 Task: Find connections with filter location Monte Caseros with filter topic #careeradvice with filter profile language English with filter current company Fujitsu with filter school GTUPGSCHOOL with filter industry Home Health Care Services with filter service category Customer Support with filter keywords title Customer Care Associate
Action: Mouse moved to (526, 105)
Screenshot: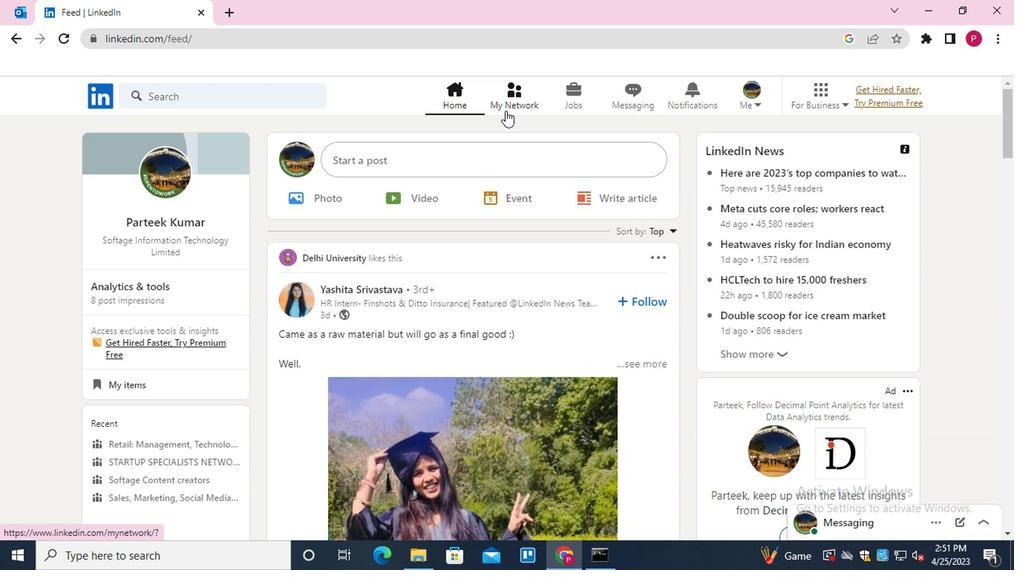 
Action: Mouse pressed left at (526, 105)
Screenshot: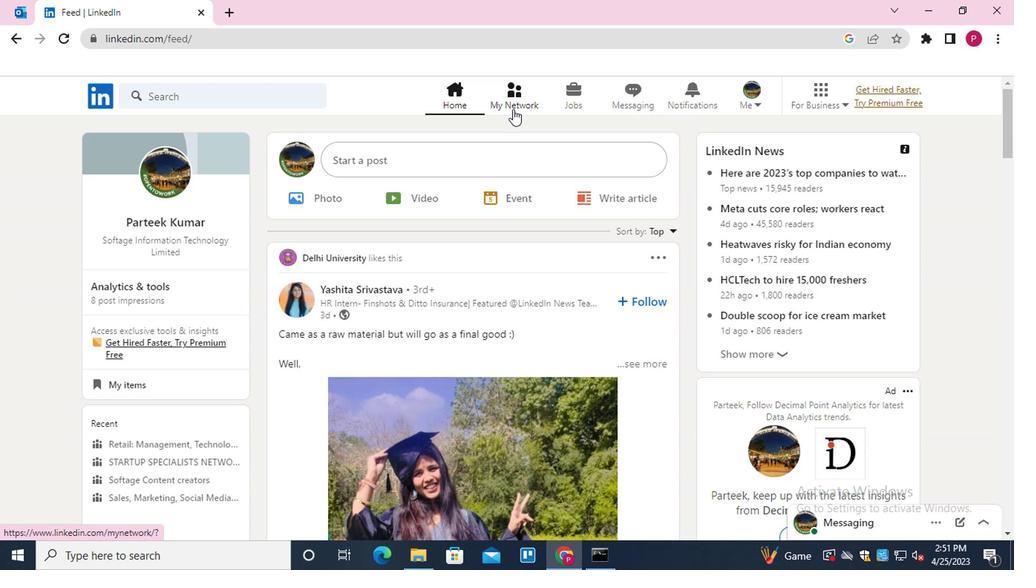 
Action: Mouse moved to (181, 170)
Screenshot: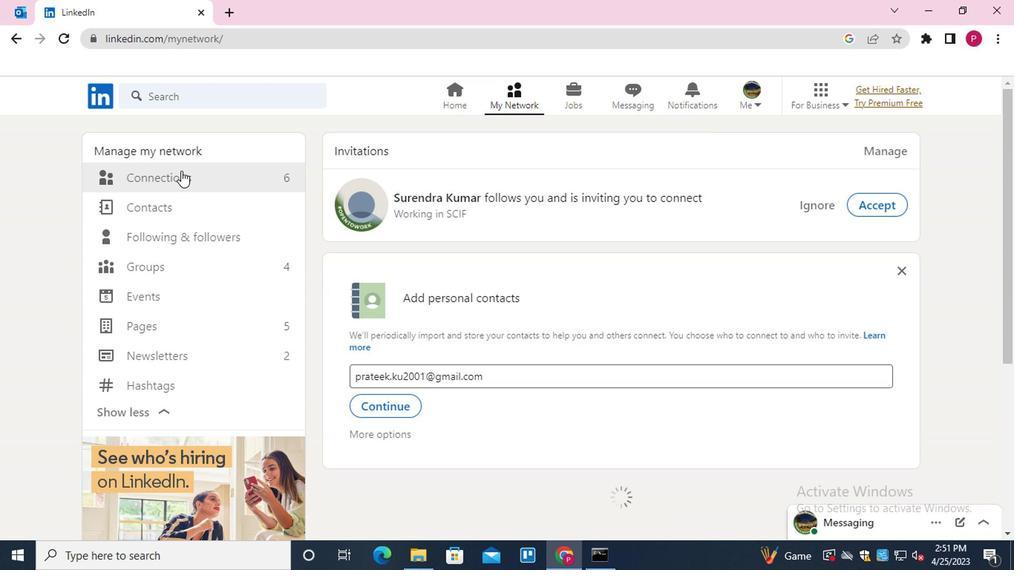 
Action: Mouse pressed left at (181, 170)
Screenshot: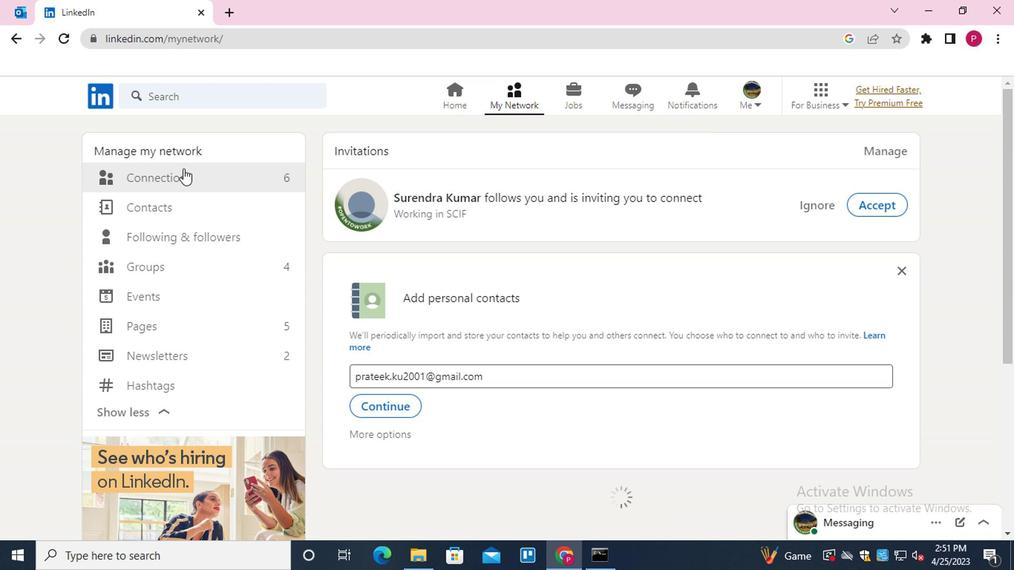 
Action: Mouse moved to (213, 188)
Screenshot: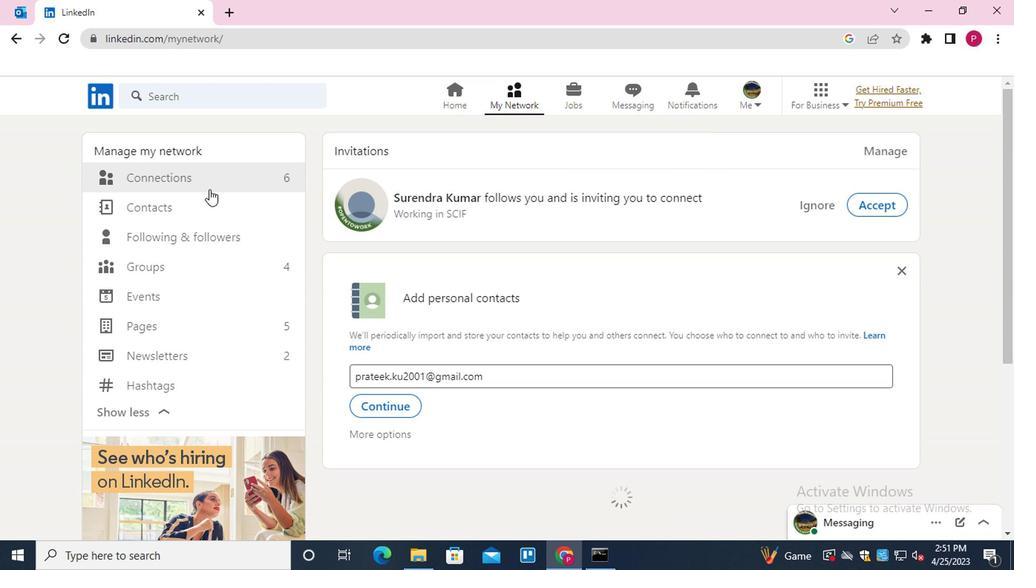 
Action: Mouse pressed left at (213, 188)
Screenshot: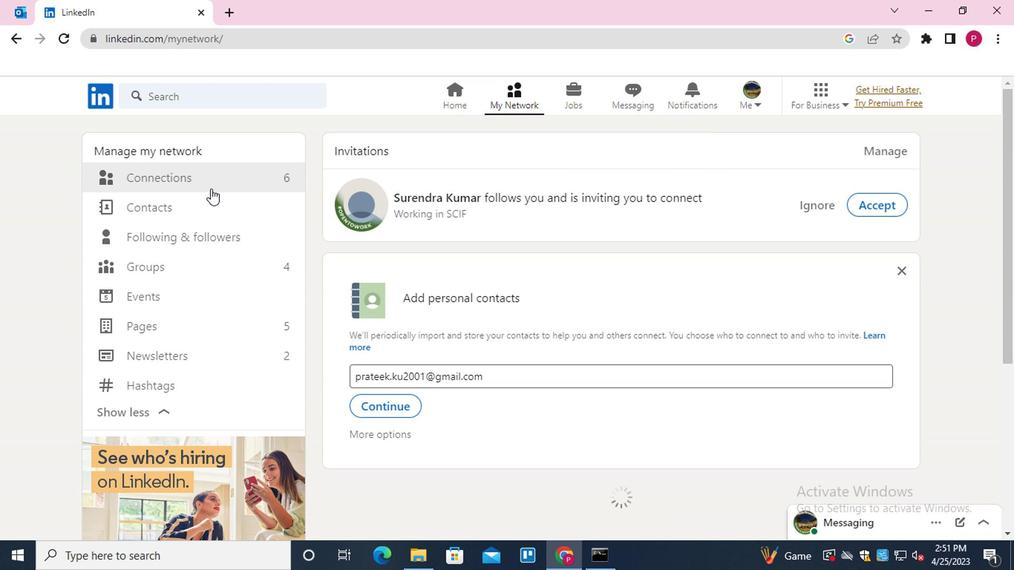 
Action: Mouse moved to (632, 176)
Screenshot: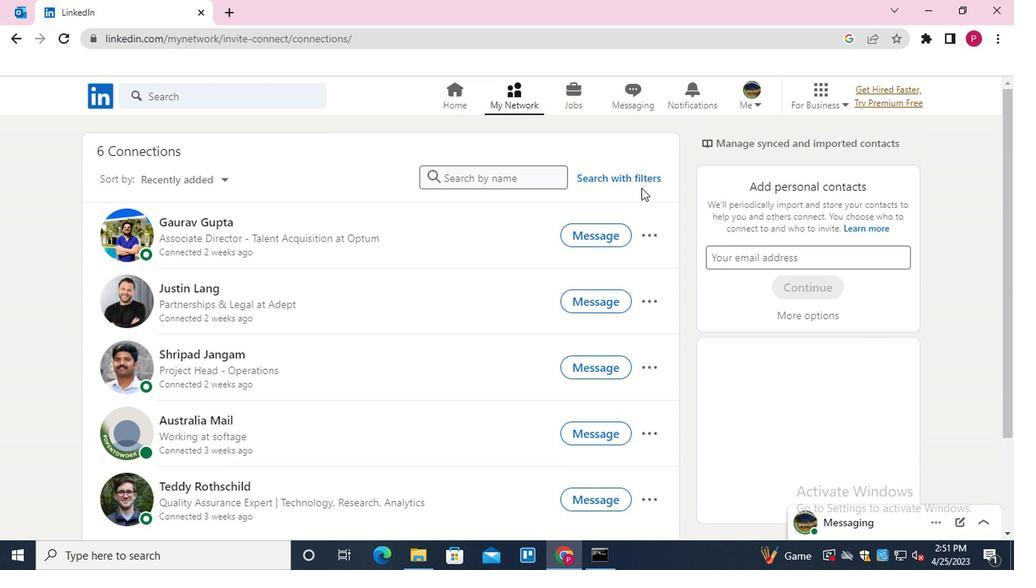 
Action: Mouse pressed left at (632, 176)
Screenshot: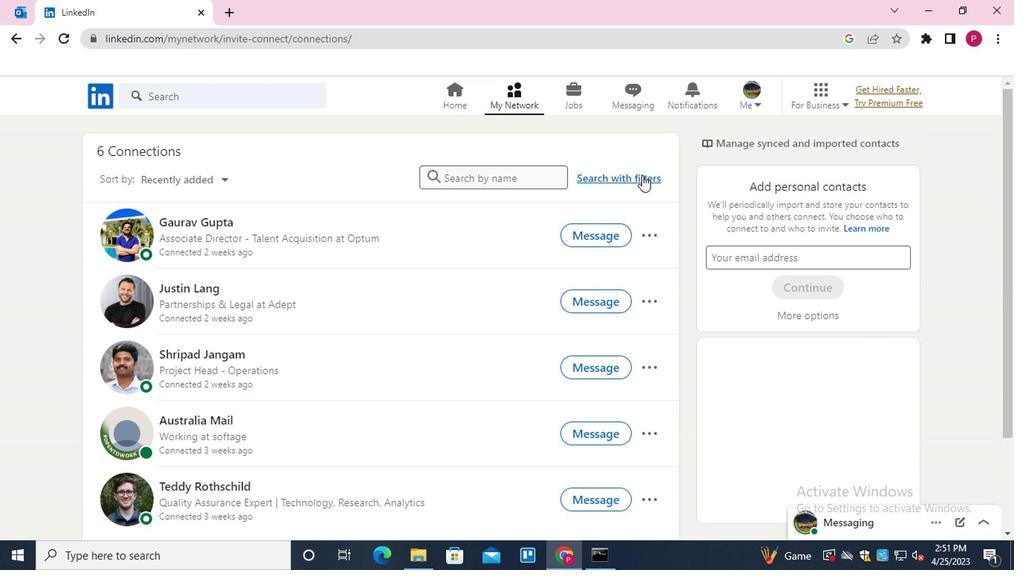 
Action: Mouse moved to (475, 145)
Screenshot: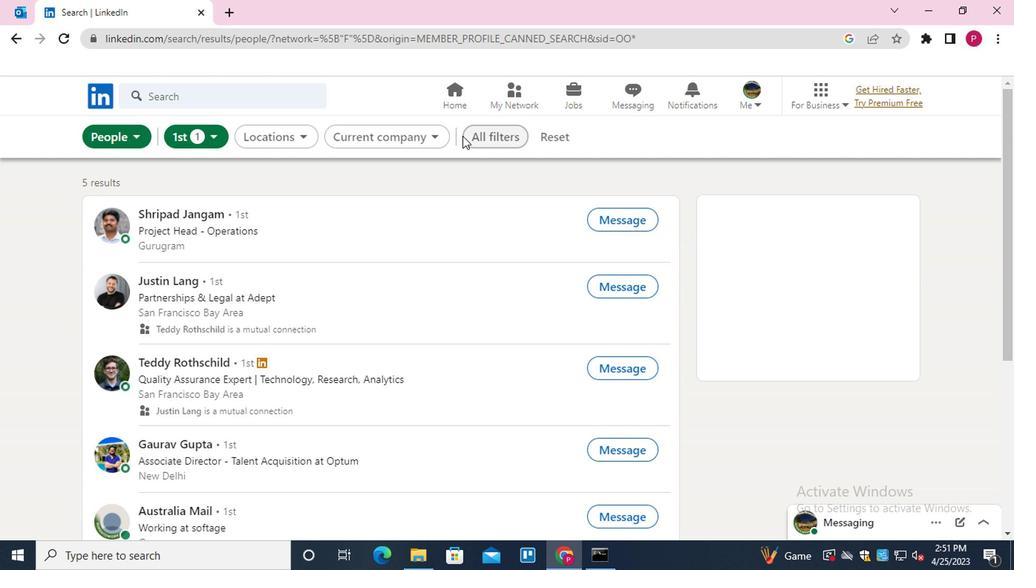 
Action: Mouse pressed left at (475, 145)
Screenshot: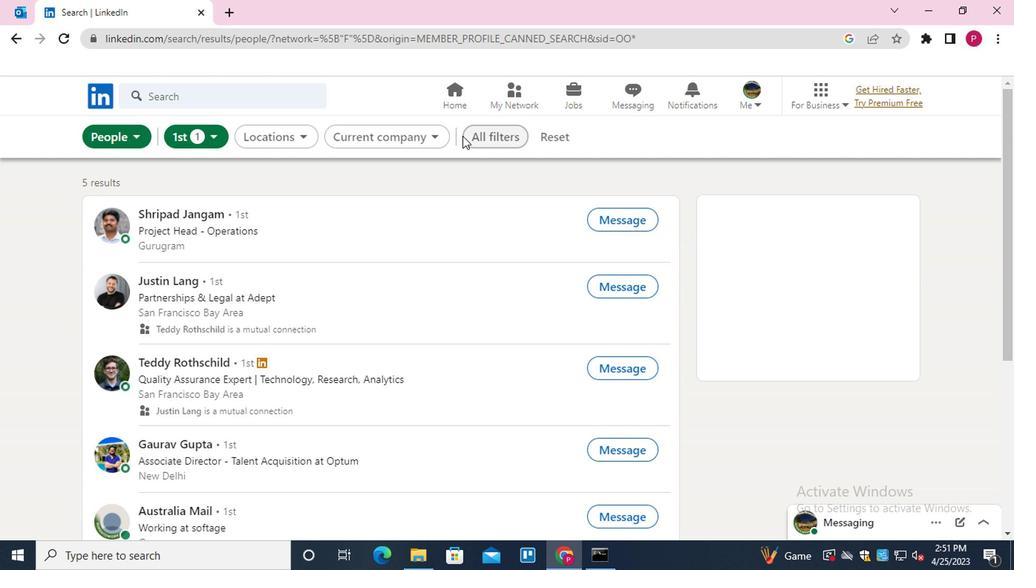 
Action: Mouse moved to (832, 312)
Screenshot: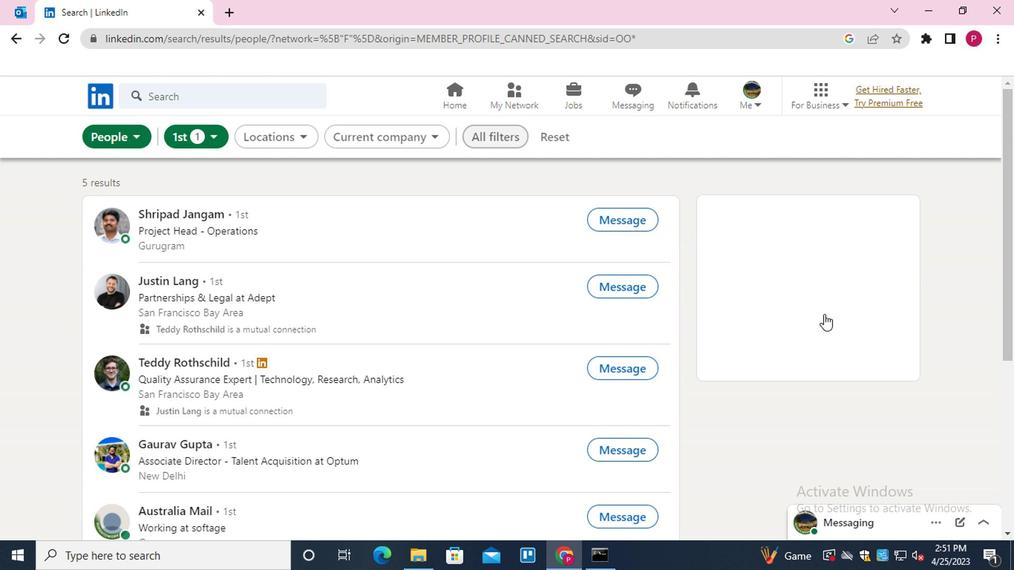
Action: Mouse scrolled (832, 311) with delta (0, -1)
Screenshot: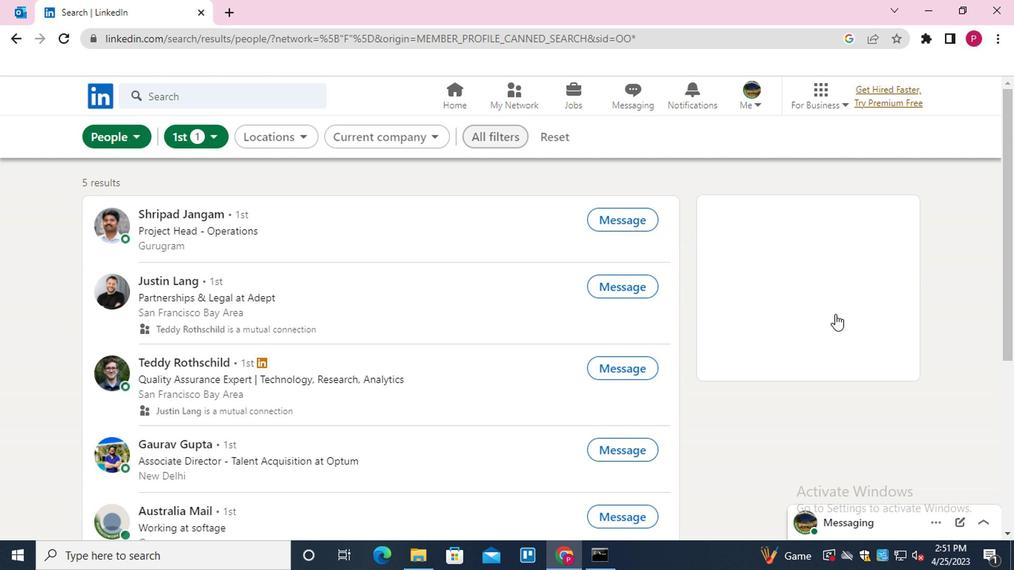 
Action: Mouse scrolled (832, 311) with delta (0, -1)
Screenshot: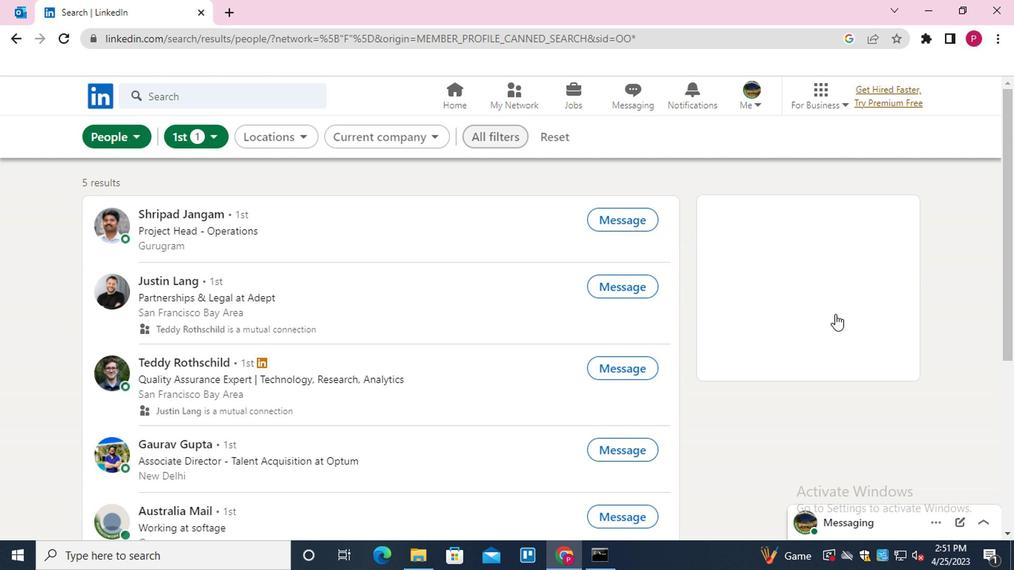 
Action: Mouse moved to (755, 304)
Screenshot: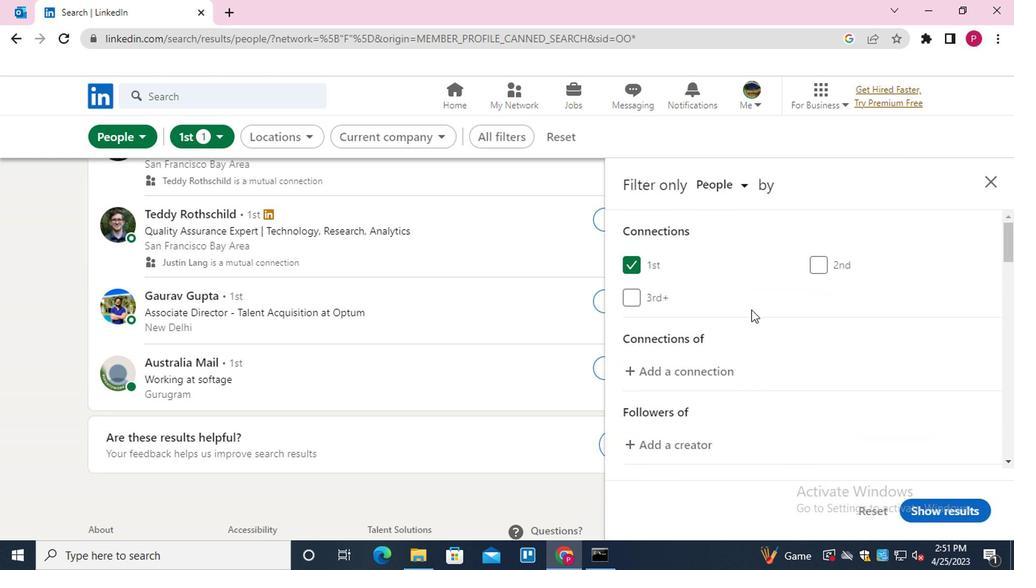 
Action: Mouse scrolled (755, 304) with delta (0, 0)
Screenshot: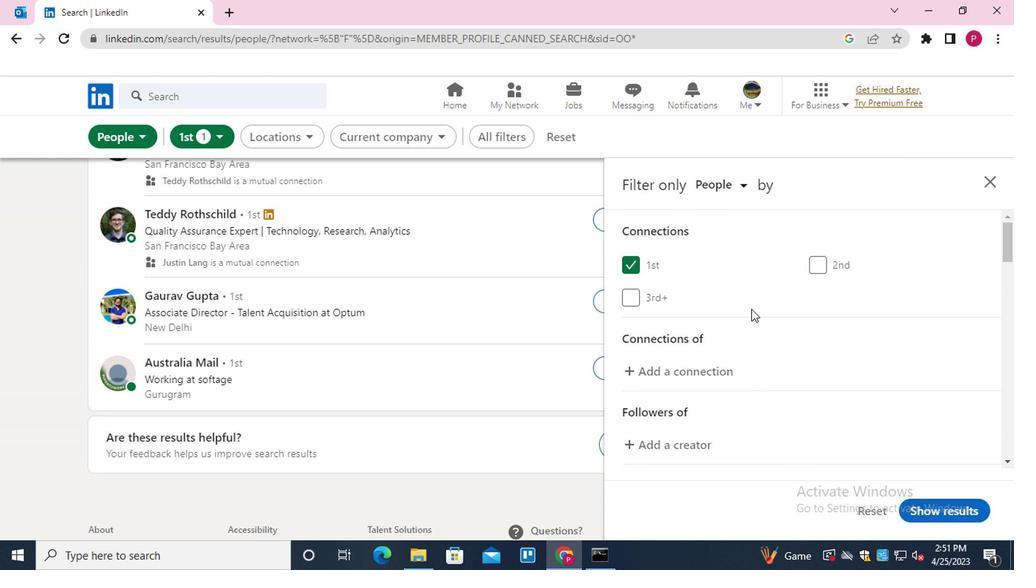 
Action: Mouse scrolled (755, 304) with delta (0, 0)
Screenshot: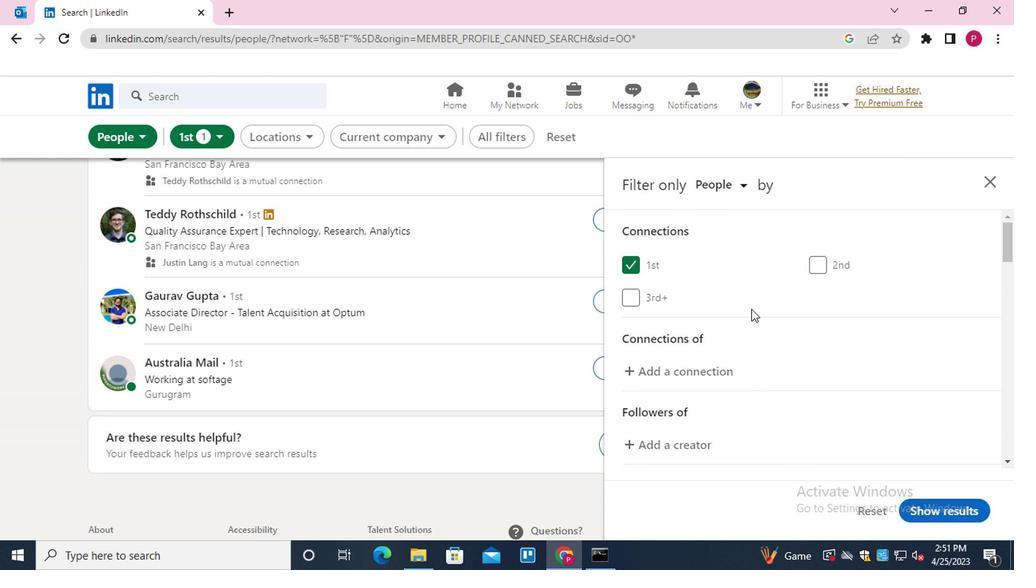 
Action: Mouse scrolled (755, 304) with delta (0, 0)
Screenshot: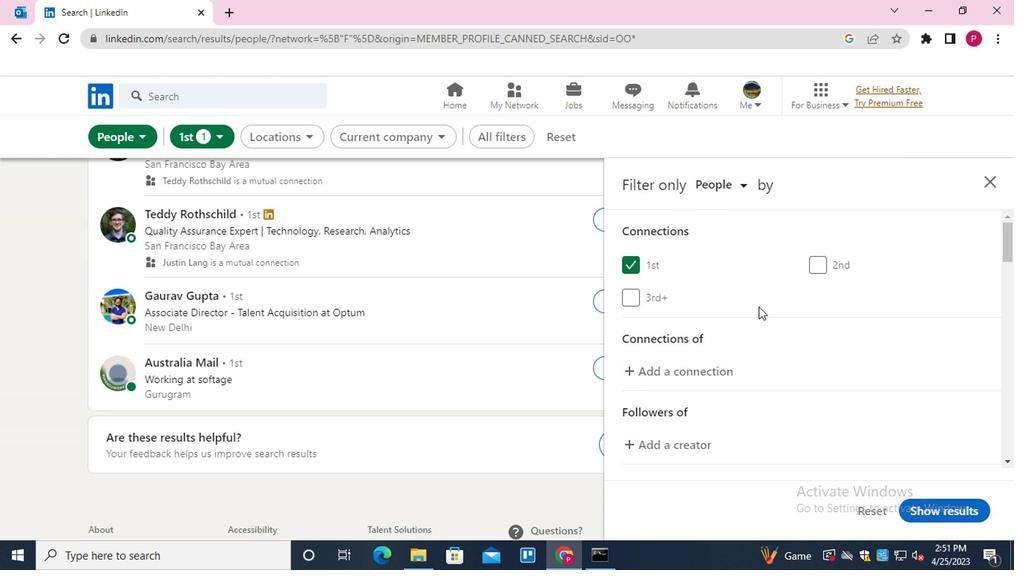 
Action: Mouse moved to (834, 347)
Screenshot: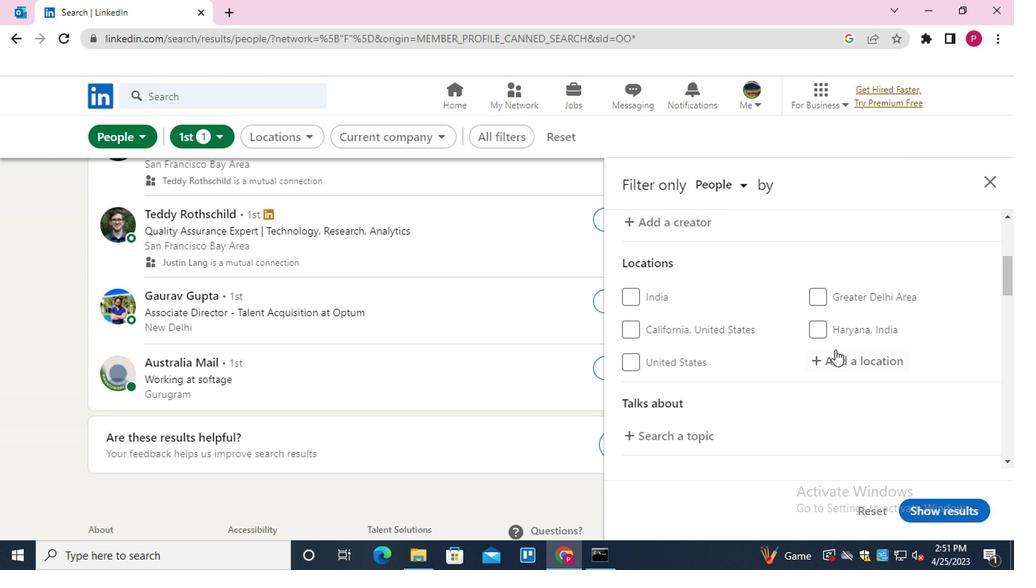 
Action: Mouse pressed left at (834, 347)
Screenshot: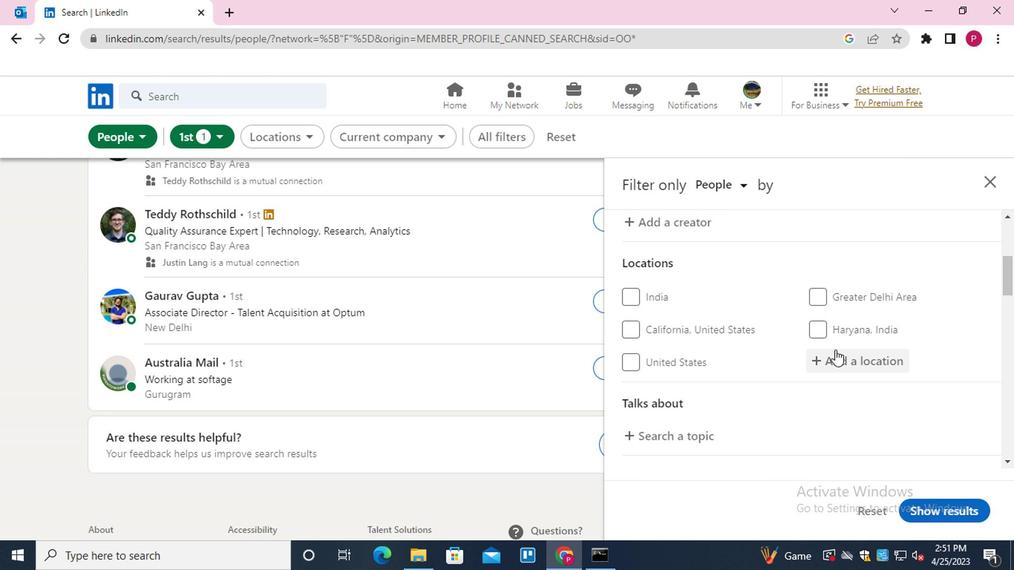 
Action: Key pressed <Key.shift>MONTE<Key.space><Key.shift>CASERO
Screenshot: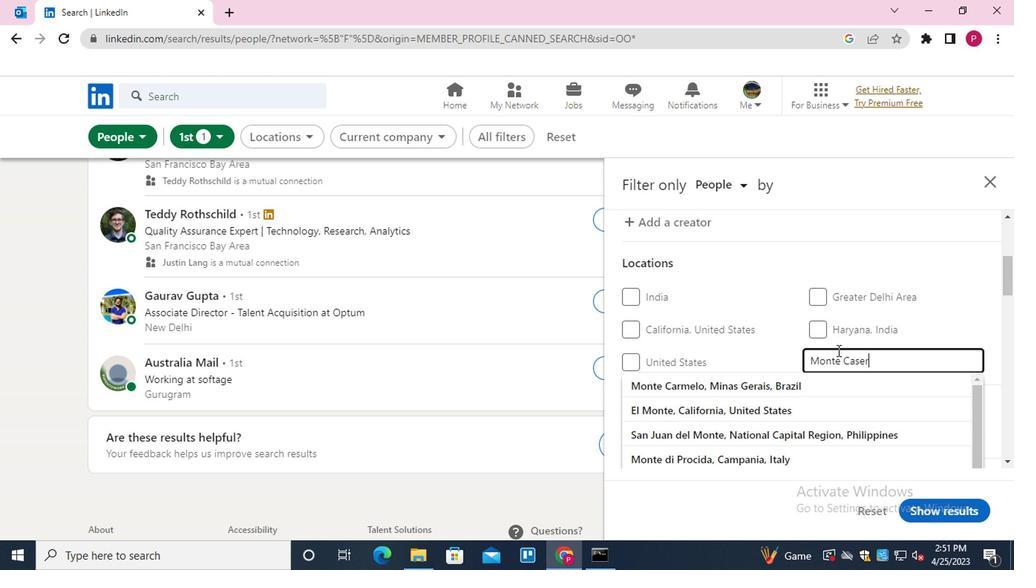 
Action: Mouse moved to (802, 389)
Screenshot: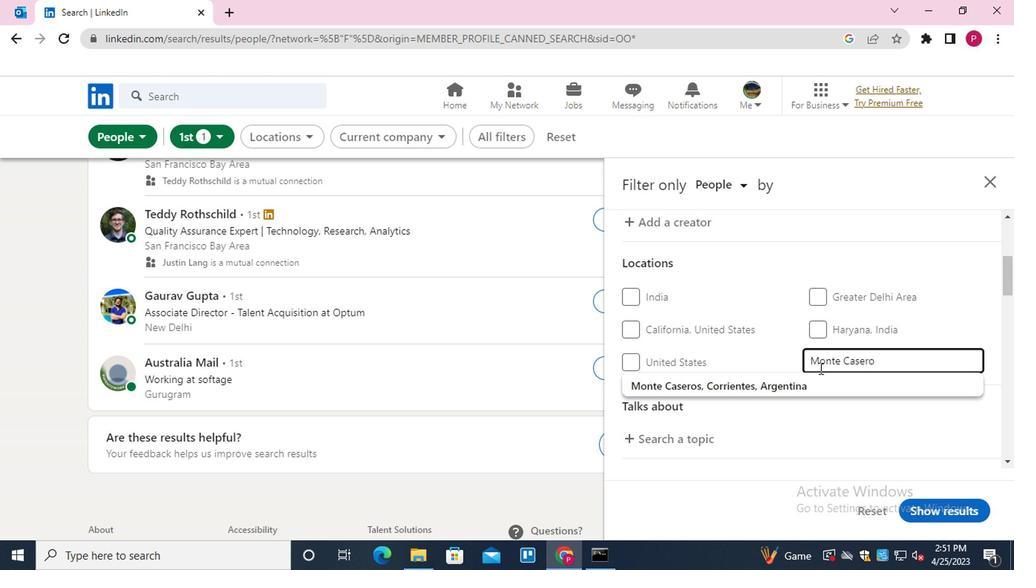 
Action: Mouse pressed left at (802, 389)
Screenshot: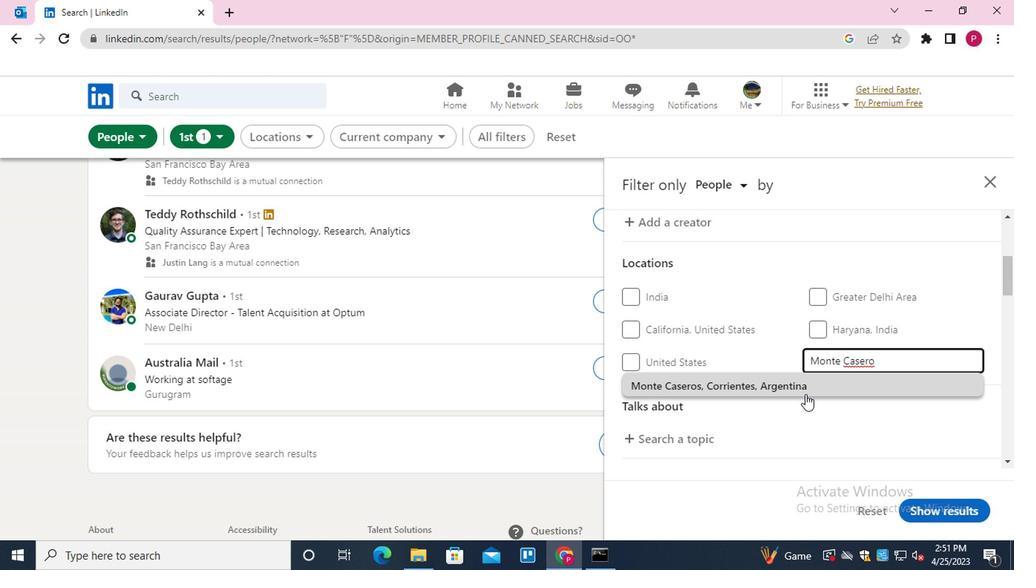 
Action: Mouse moved to (809, 341)
Screenshot: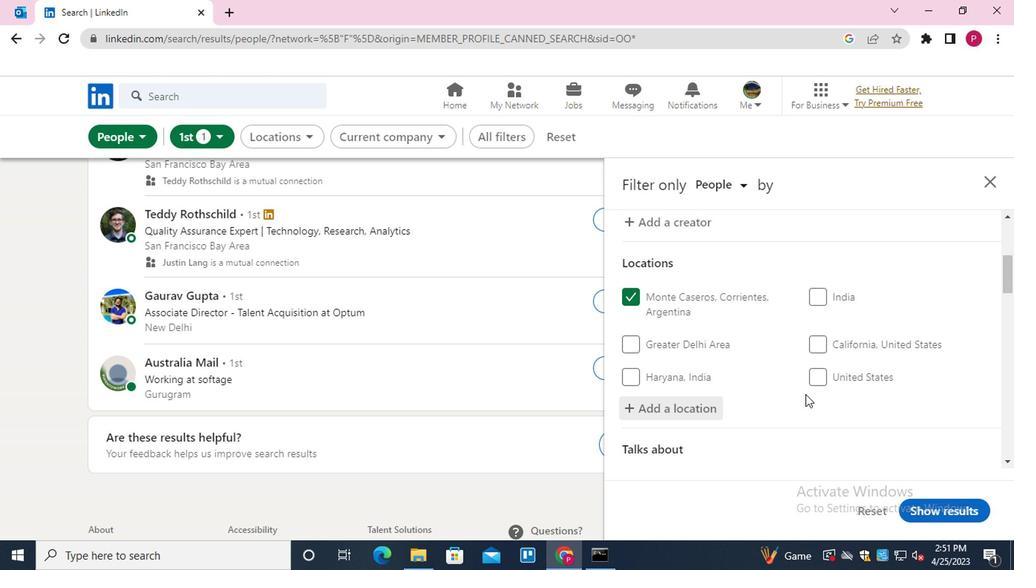 
Action: Mouse scrolled (809, 341) with delta (0, 0)
Screenshot: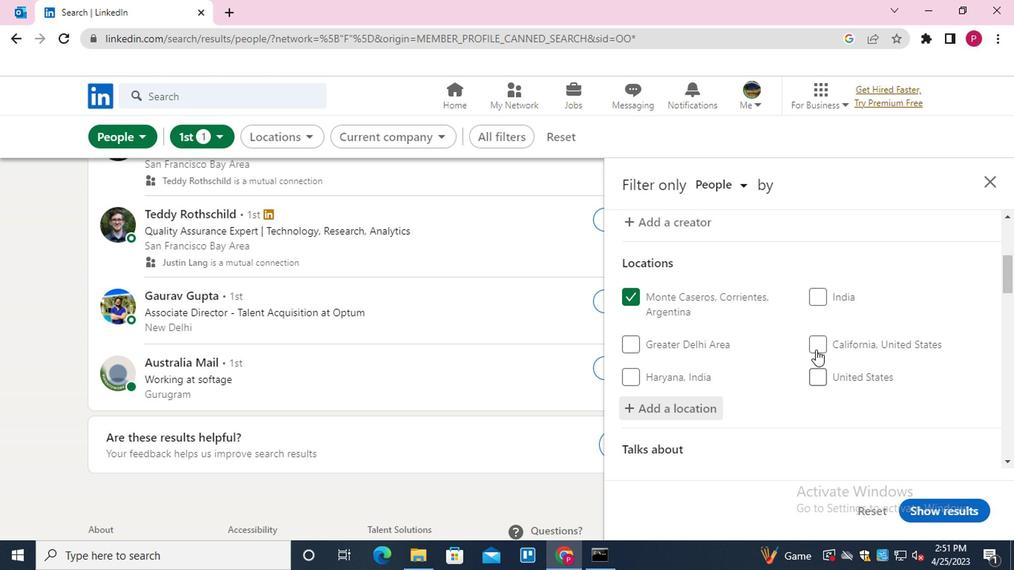 
Action: Mouse scrolled (809, 341) with delta (0, 0)
Screenshot: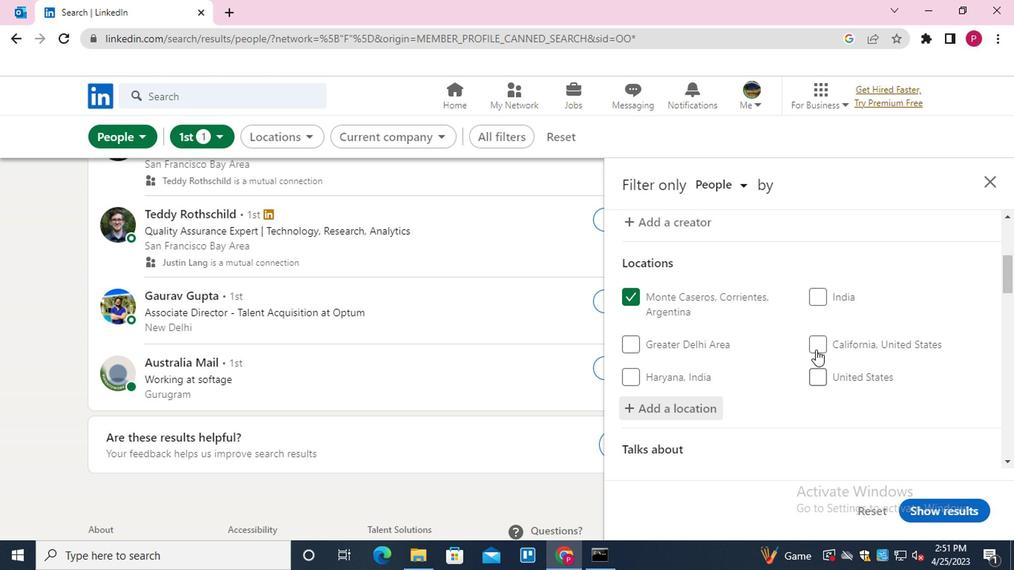 
Action: Mouse moved to (673, 334)
Screenshot: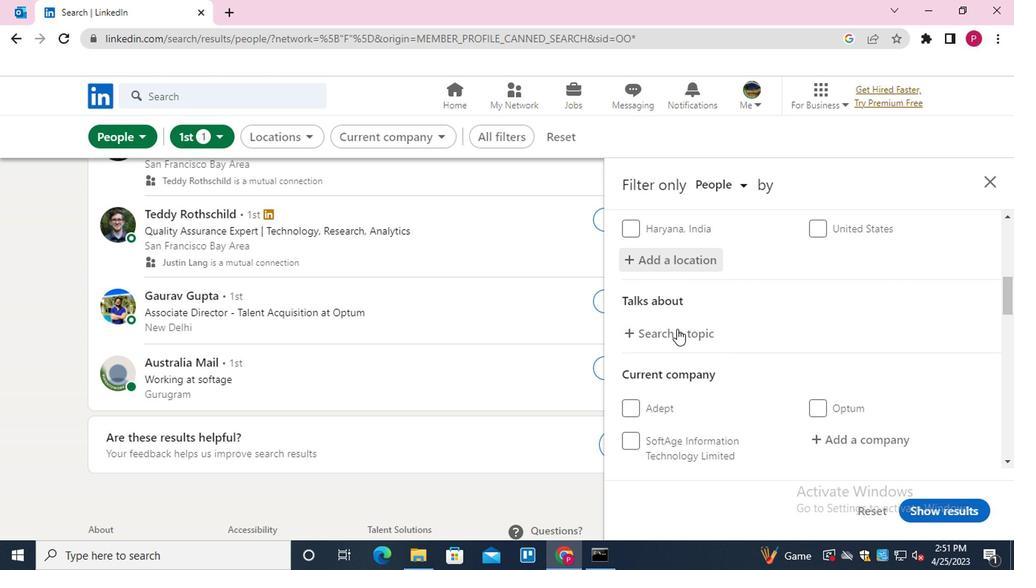 
Action: Mouse pressed left at (673, 334)
Screenshot: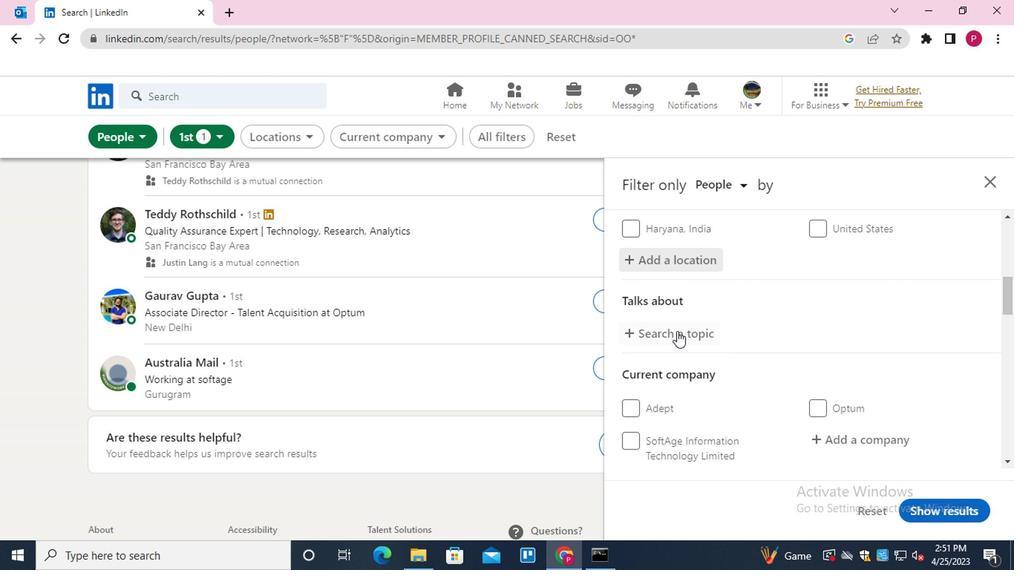 
Action: Key pressed <Key.shift>@CAREER<Key.backspace><Key.backspace><Key.backspace><Key.backspace><Key.backspace><Key.backspace><Key.backspace><Key.backspace><Key.backspace><Key.backspace><Key.backspace><Key.backspace><Key.shift>#<Key.shift>CAREERADVICE
Screenshot: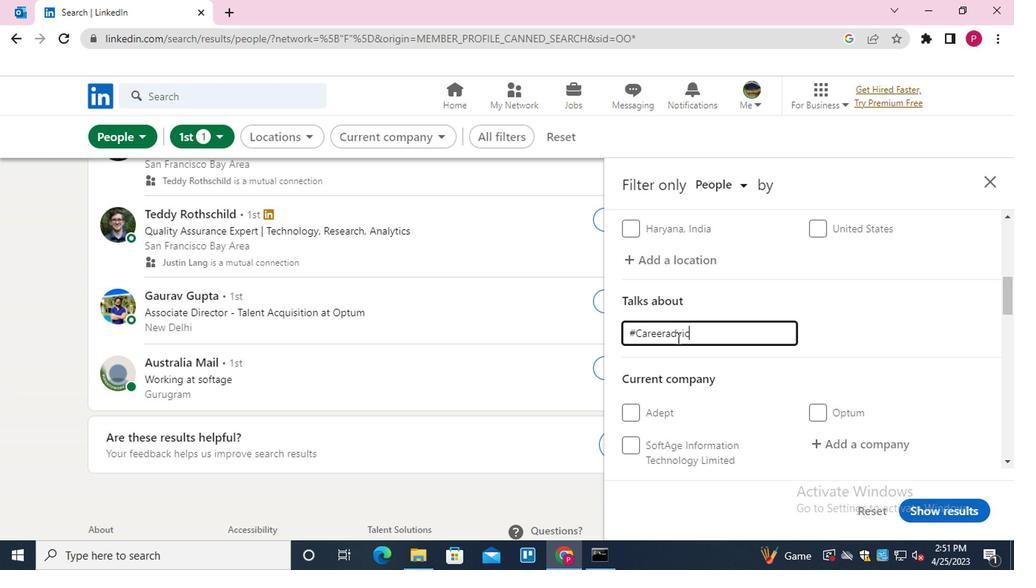
Action: Mouse moved to (730, 383)
Screenshot: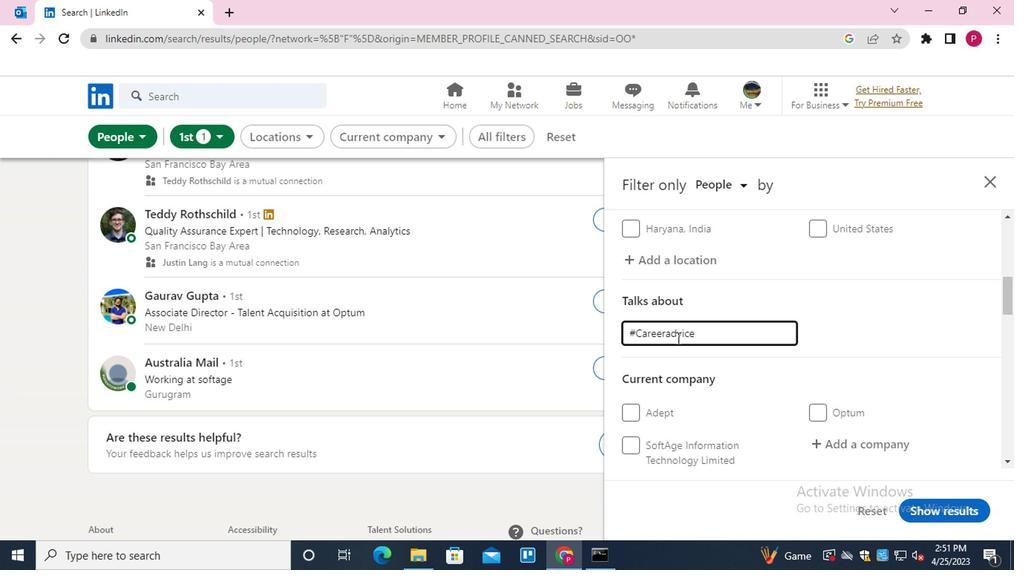 
Action: Mouse scrolled (730, 382) with delta (0, -1)
Screenshot: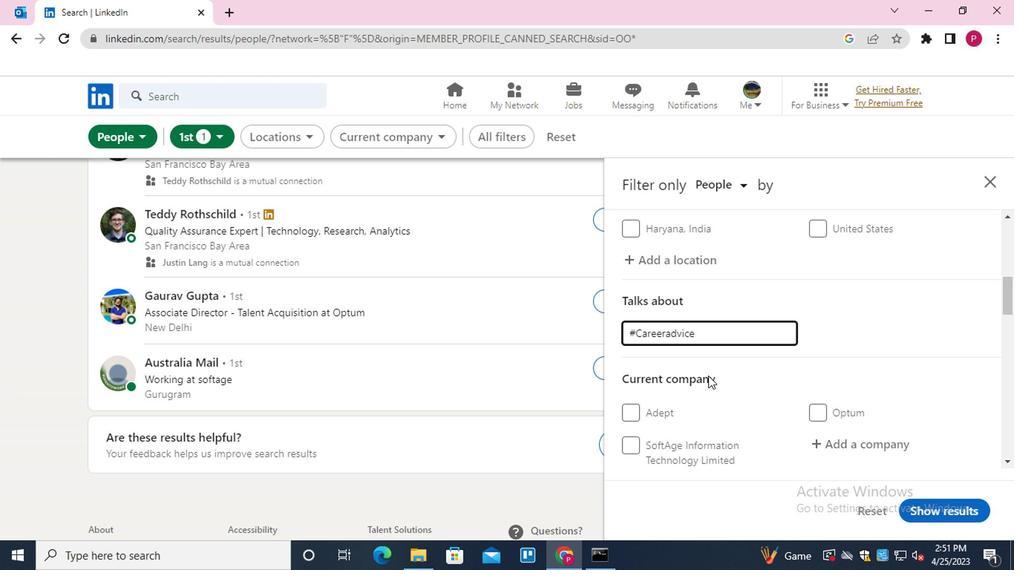 
Action: Mouse moved to (732, 383)
Screenshot: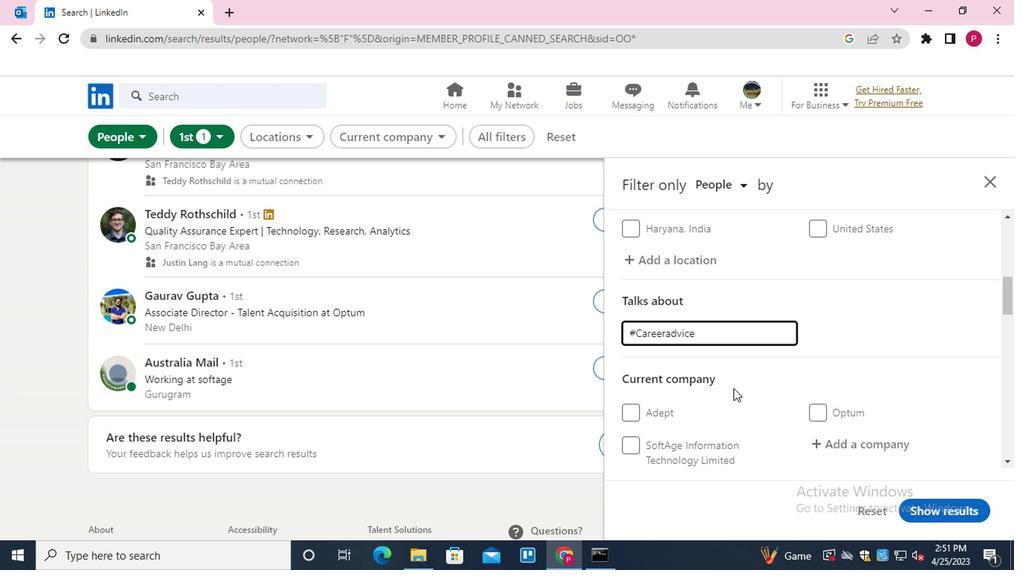 
Action: Mouse scrolled (732, 382) with delta (0, -1)
Screenshot: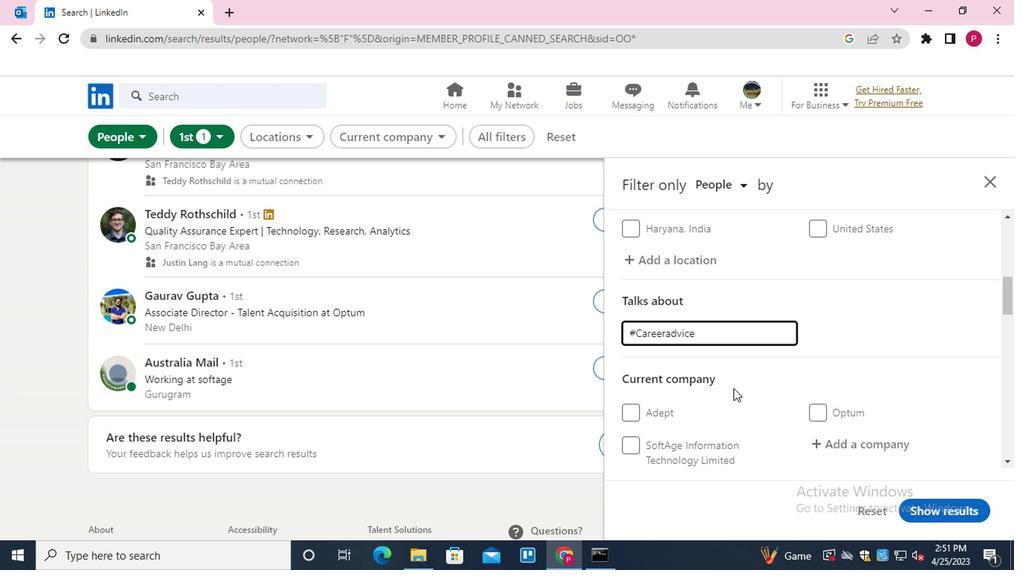 
Action: Mouse moved to (854, 301)
Screenshot: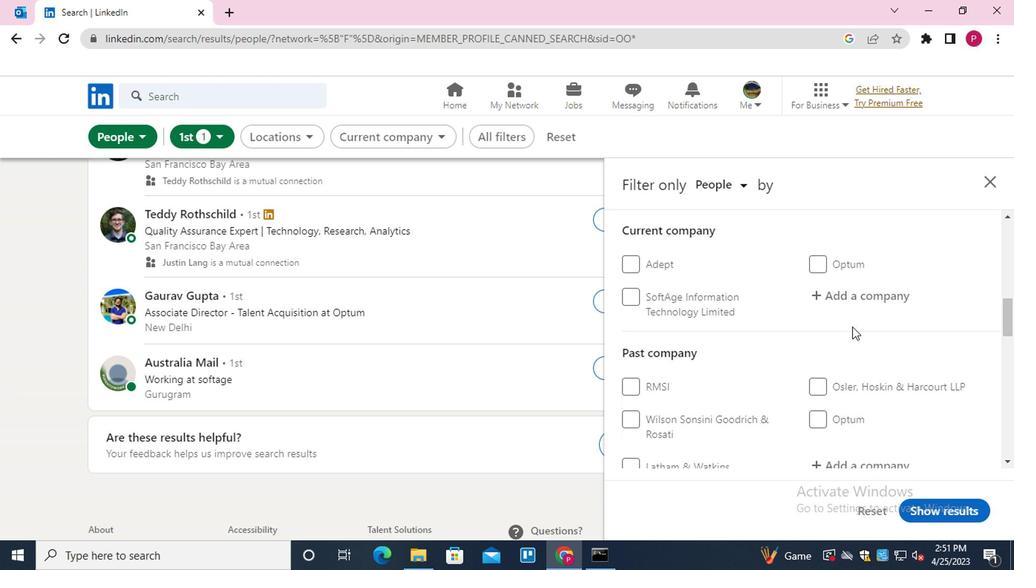 
Action: Mouse pressed left at (854, 301)
Screenshot: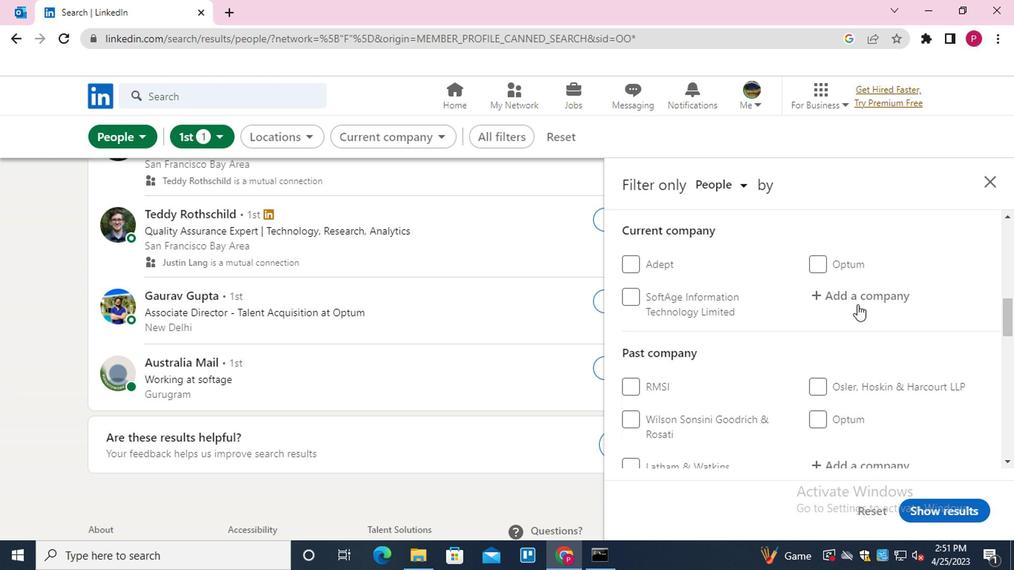 
Action: Key pressed <Key.shift><Key.shift><Key.shift><Key.shift><Key.shift><Key.shift>FUJITSU
Screenshot: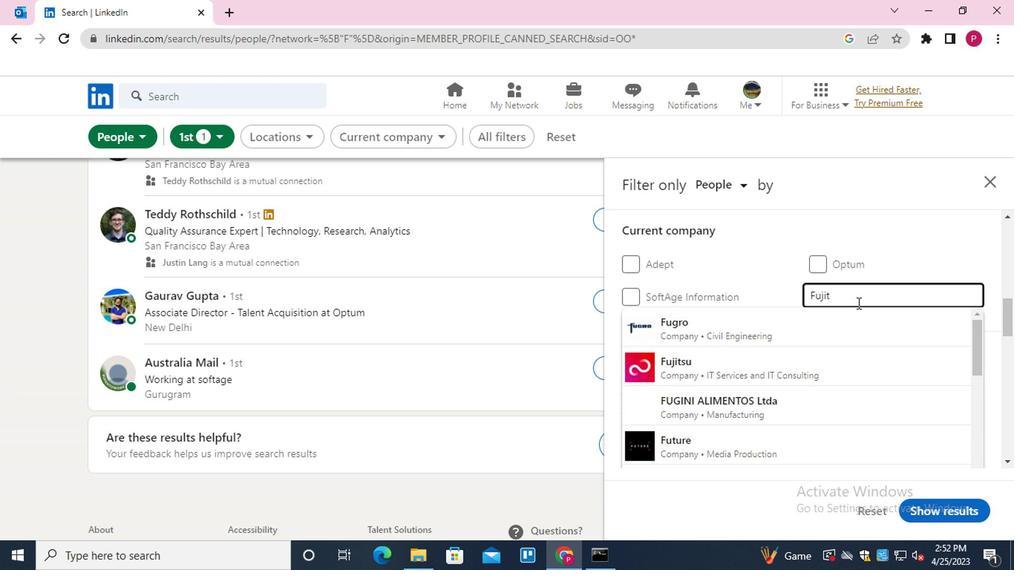 
Action: Mouse moved to (796, 327)
Screenshot: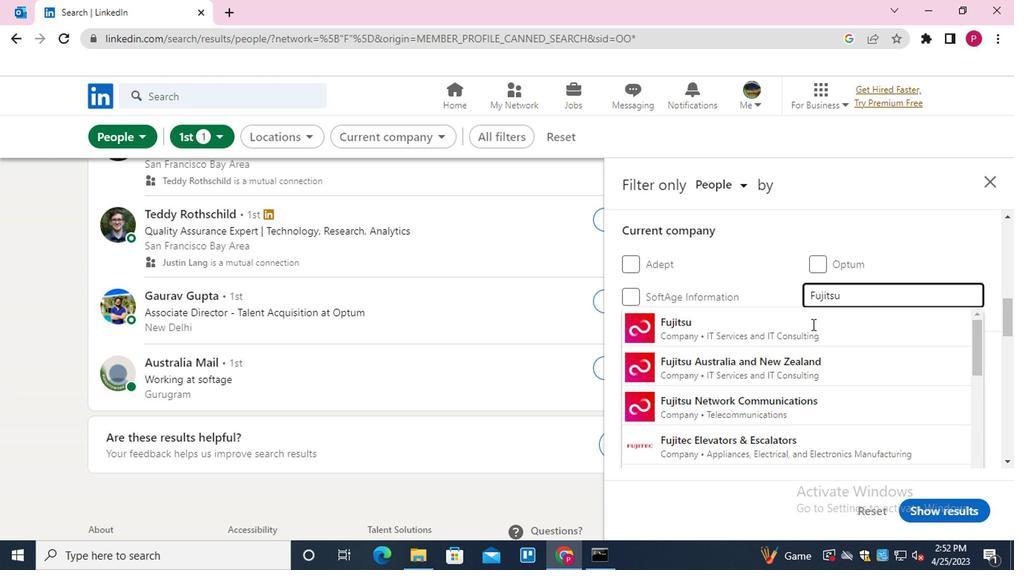 
Action: Mouse pressed left at (796, 327)
Screenshot: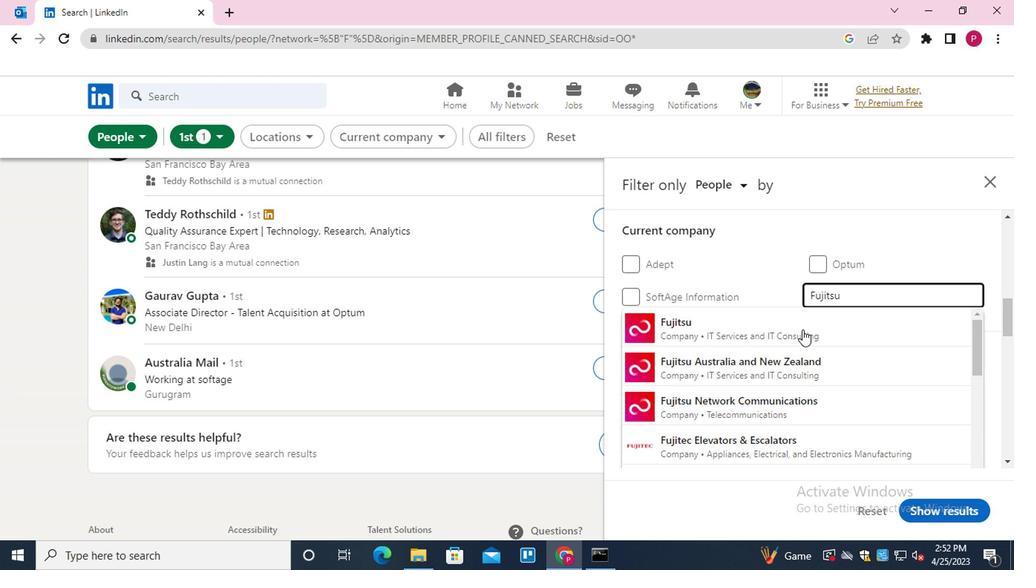 
Action: Mouse moved to (691, 323)
Screenshot: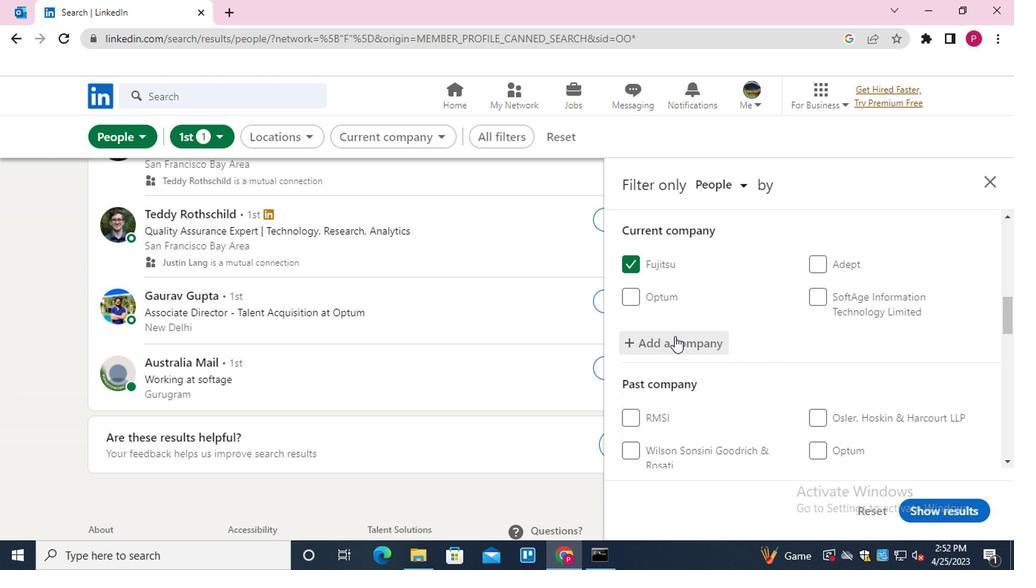 
Action: Mouse scrolled (691, 322) with delta (0, 0)
Screenshot: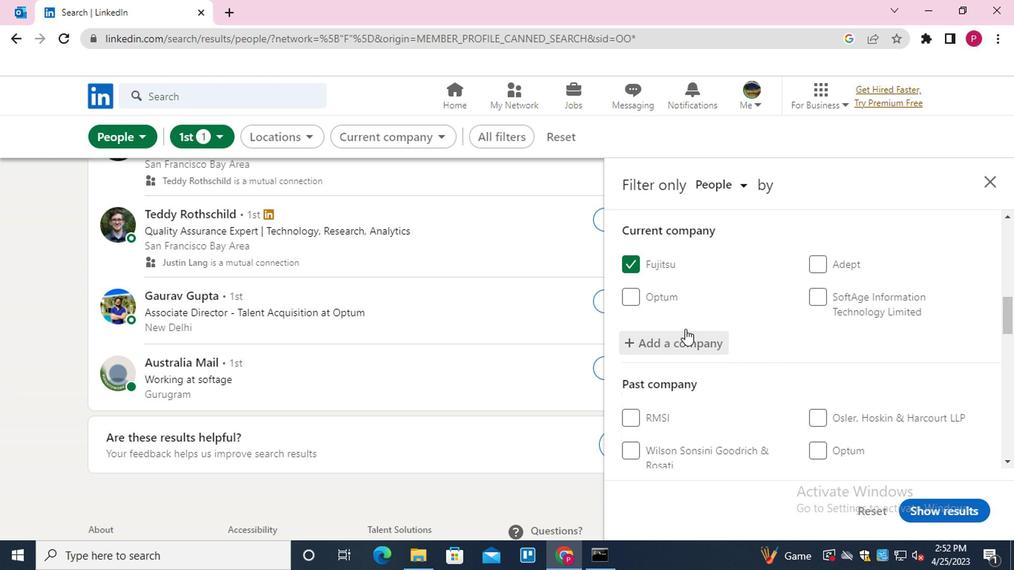 
Action: Mouse scrolled (691, 322) with delta (0, 0)
Screenshot: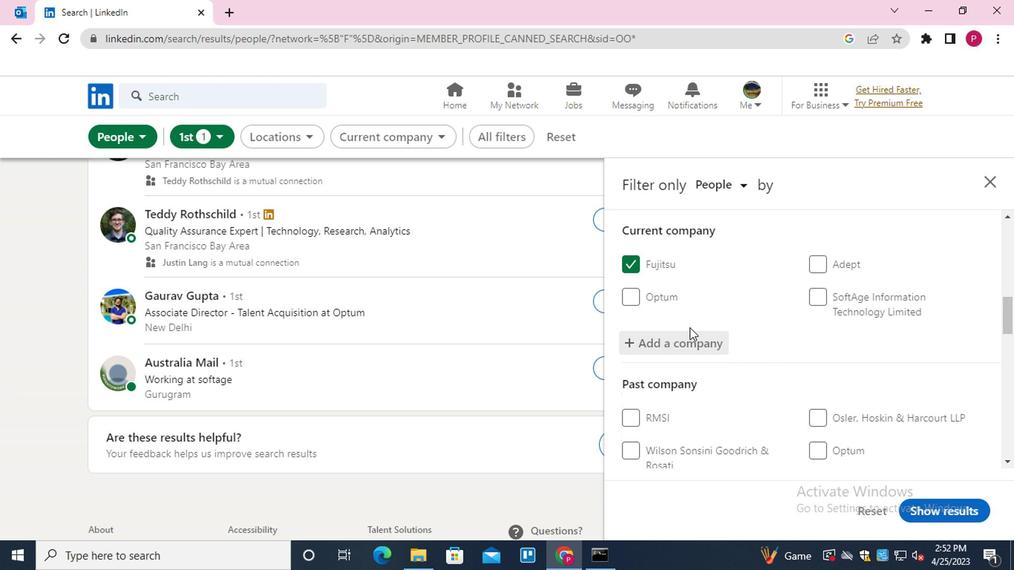 
Action: Mouse moved to (805, 359)
Screenshot: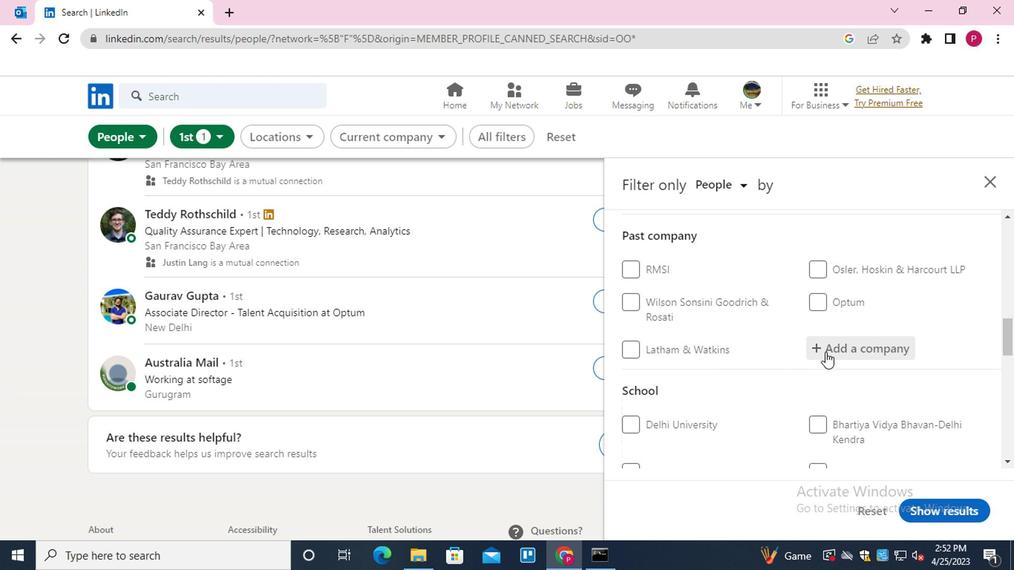 
Action: Mouse scrolled (805, 359) with delta (0, 0)
Screenshot: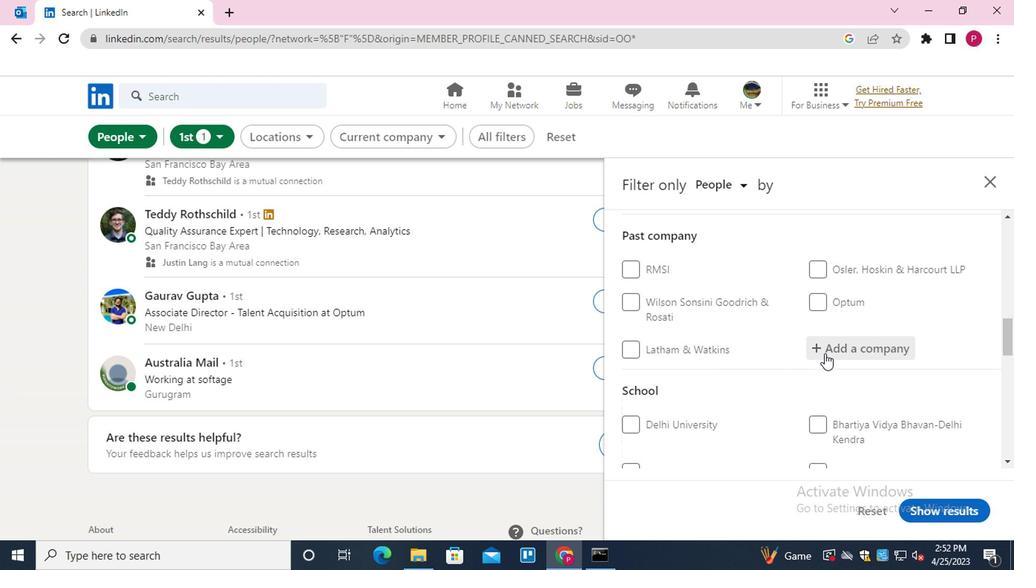 
Action: Mouse scrolled (805, 359) with delta (0, 0)
Screenshot: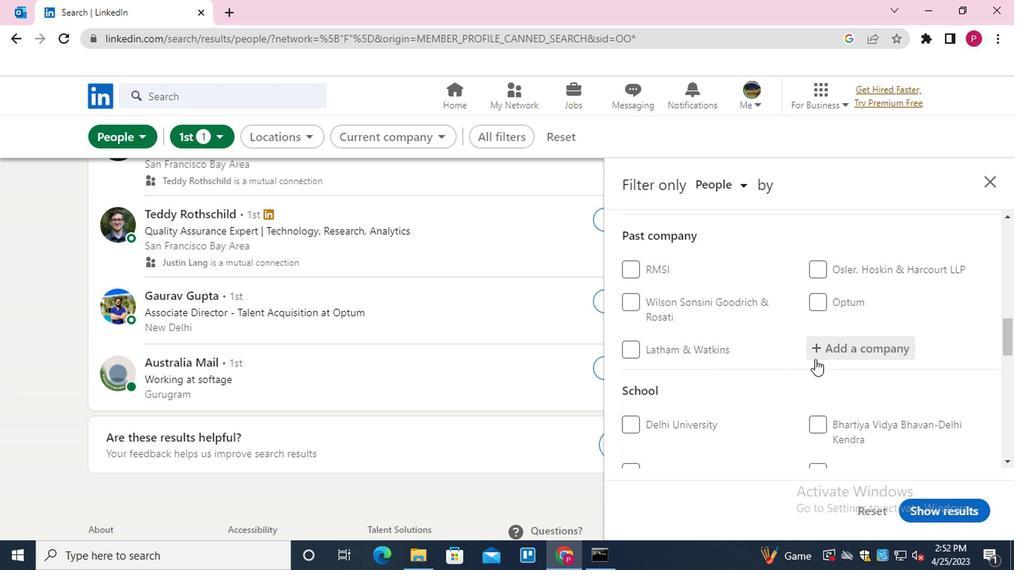 
Action: Mouse moved to (832, 363)
Screenshot: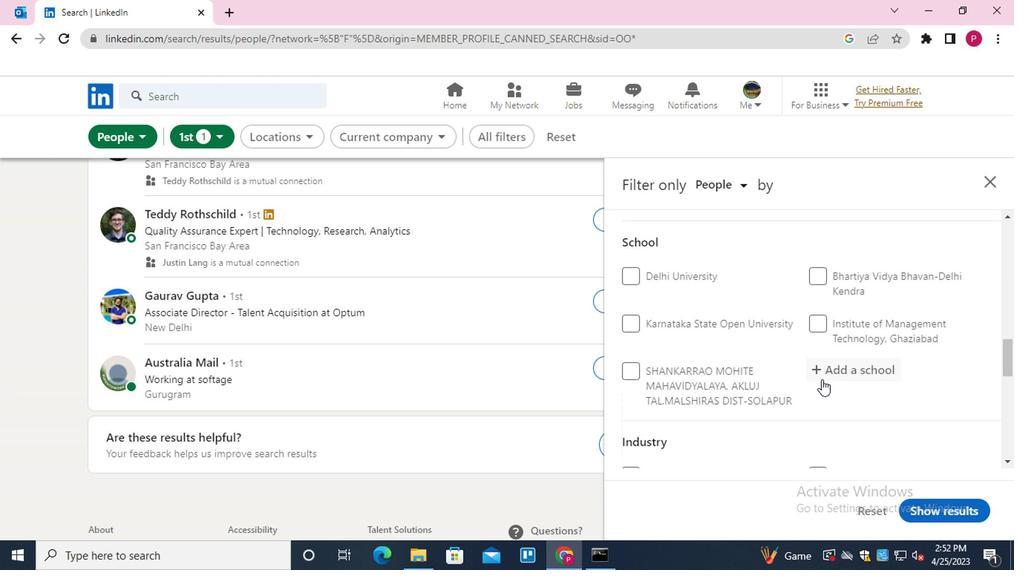 
Action: Mouse pressed left at (832, 363)
Screenshot: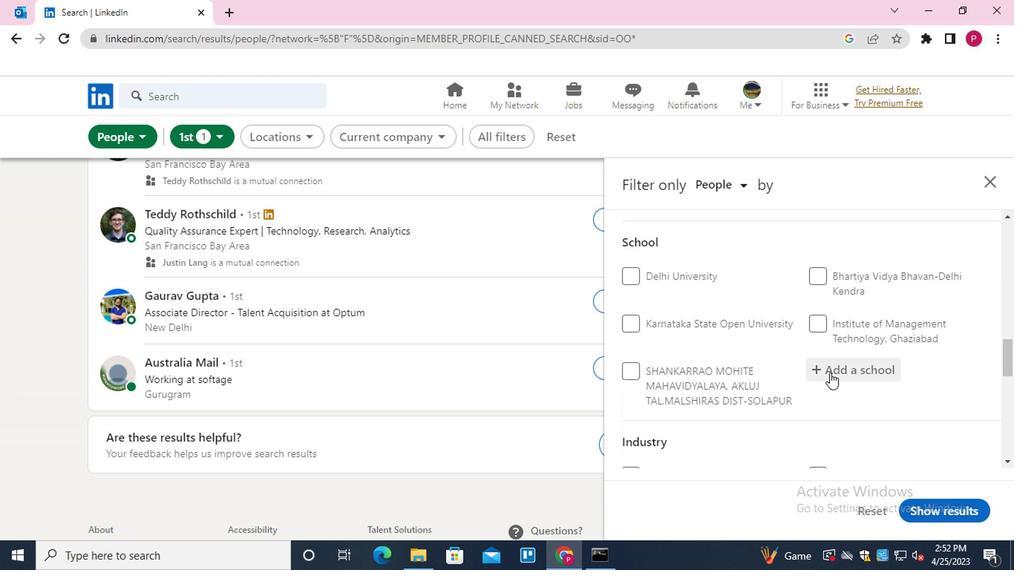 
Action: Key pressed <Key.shift><Key.shift><Key.shift><Key.shift><Key.shift><Key.shift><Key.shift><Key.shift>GTUPGSCHI<Key.backspace>OOL
Screenshot: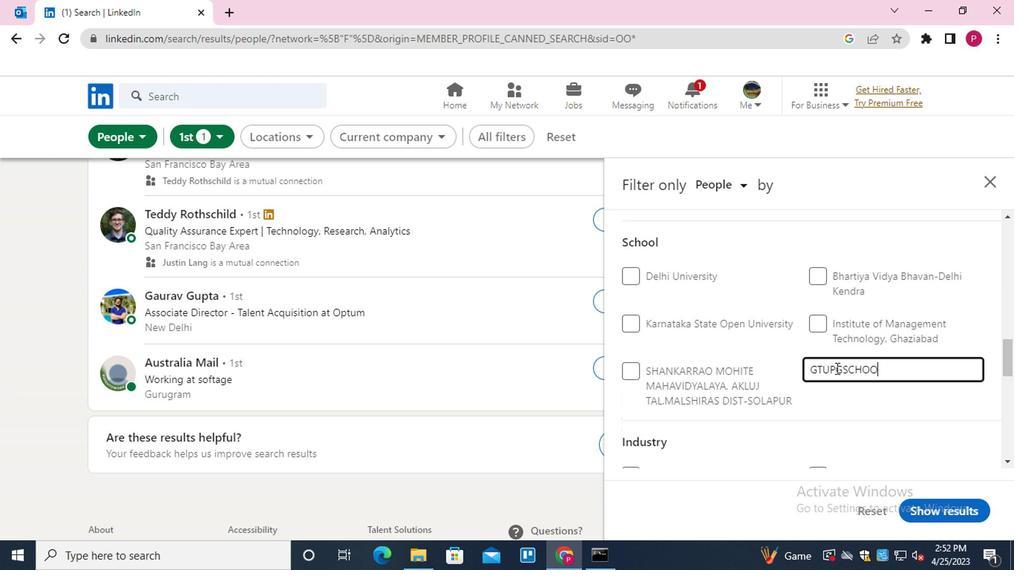 
Action: Mouse moved to (796, 400)
Screenshot: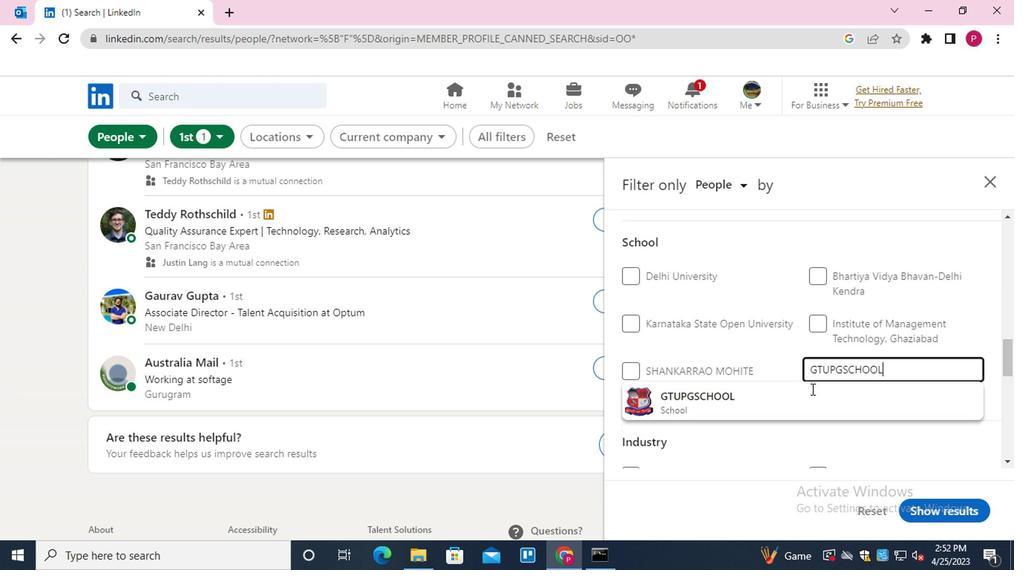 
Action: Mouse pressed left at (796, 400)
Screenshot: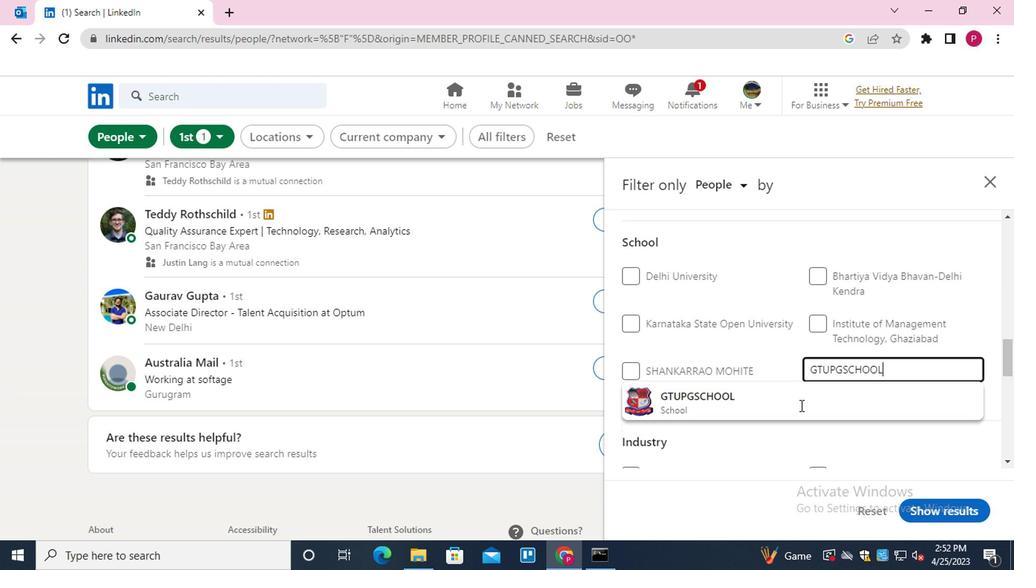 
Action: Mouse moved to (755, 416)
Screenshot: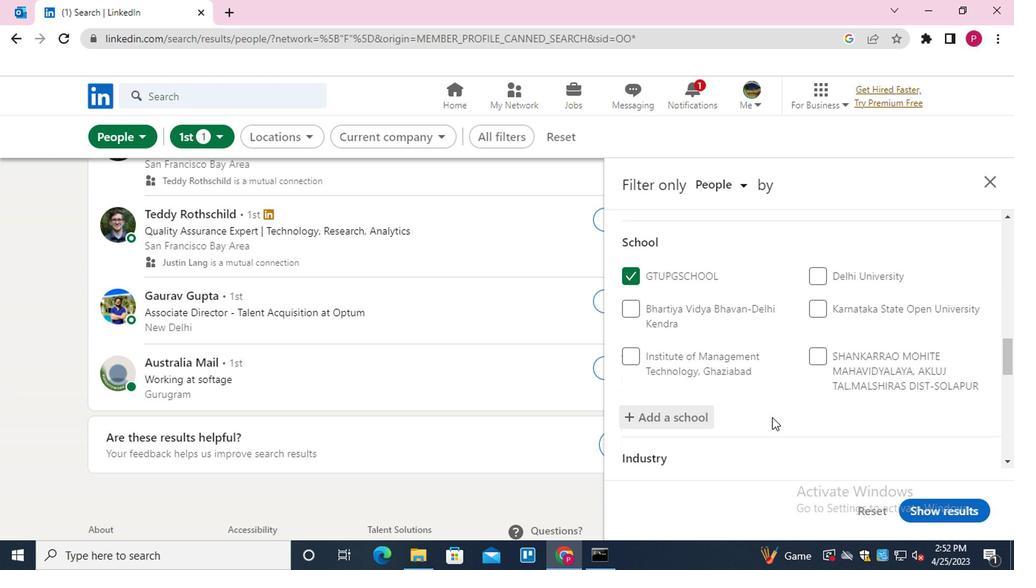 
Action: Mouse scrolled (755, 415) with delta (0, -1)
Screenshot: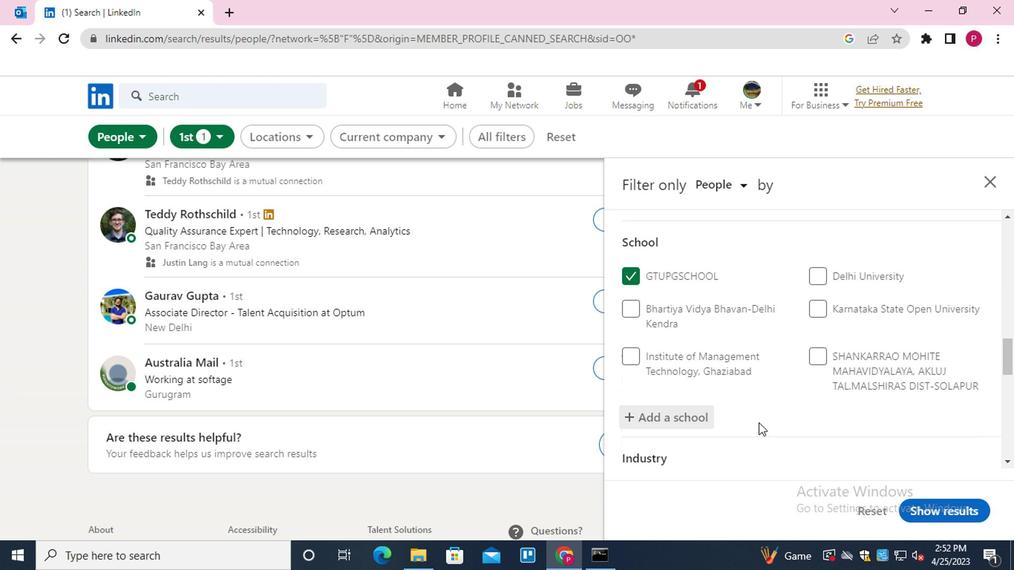 
Action: Mouse scrolled (755, 415) with delta (0, -1)
Screenshot: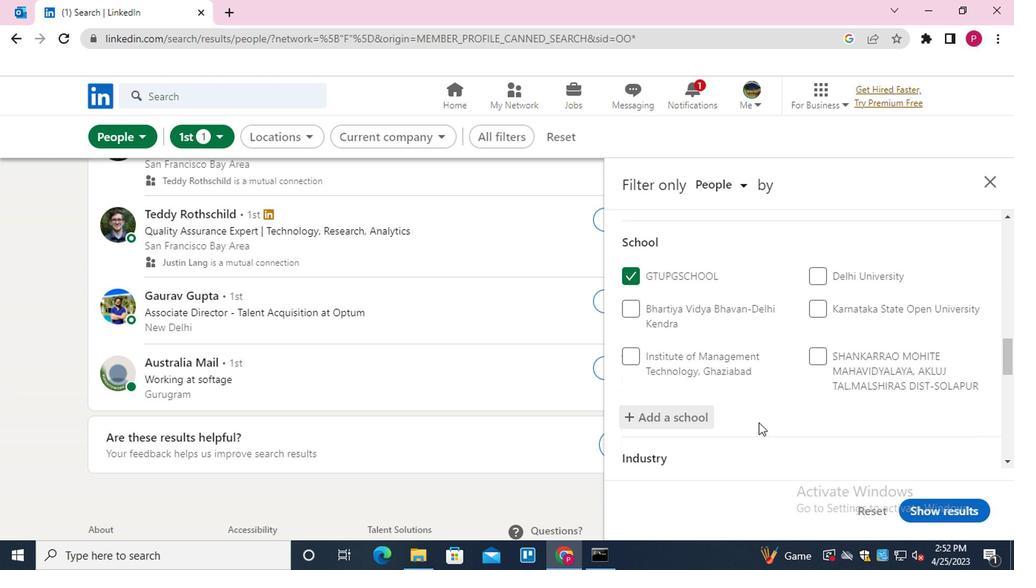 
Action: Mouse moved to (904, 438)
Screenshot: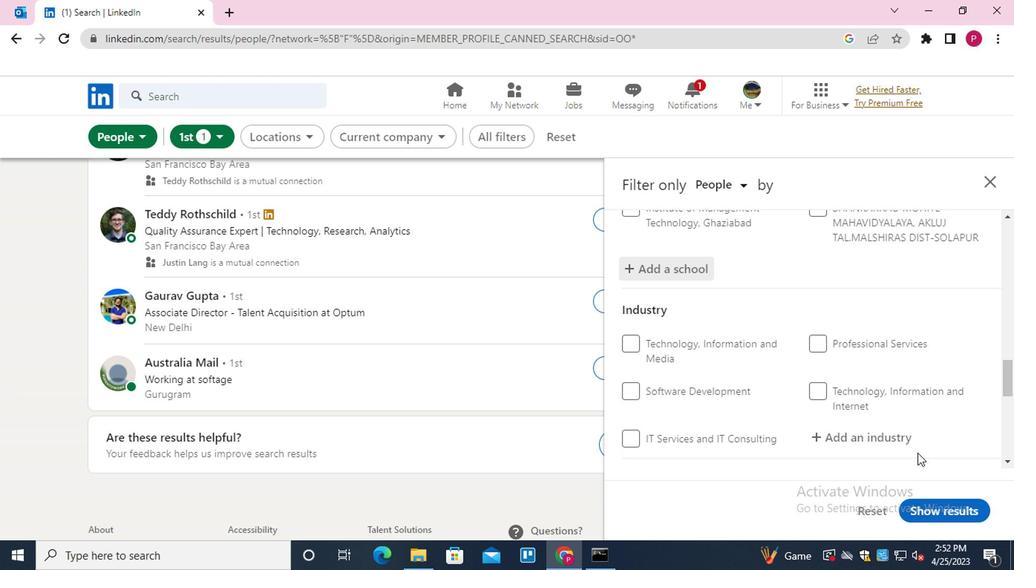 
Action: Mouse pressed left at (904, 438)
Screenshot: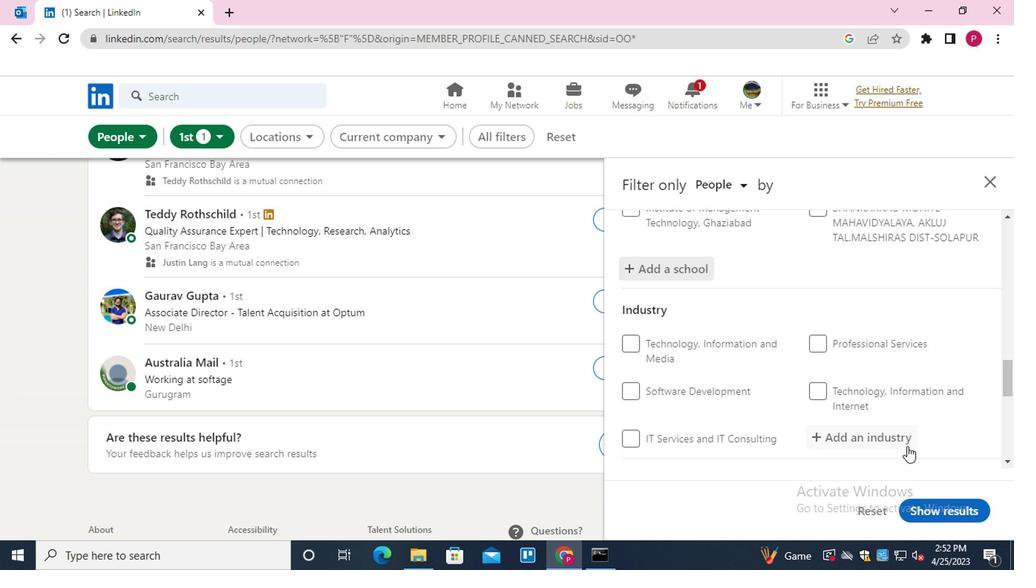 
Action: Mouse moved to (883, 434)
Screenshot: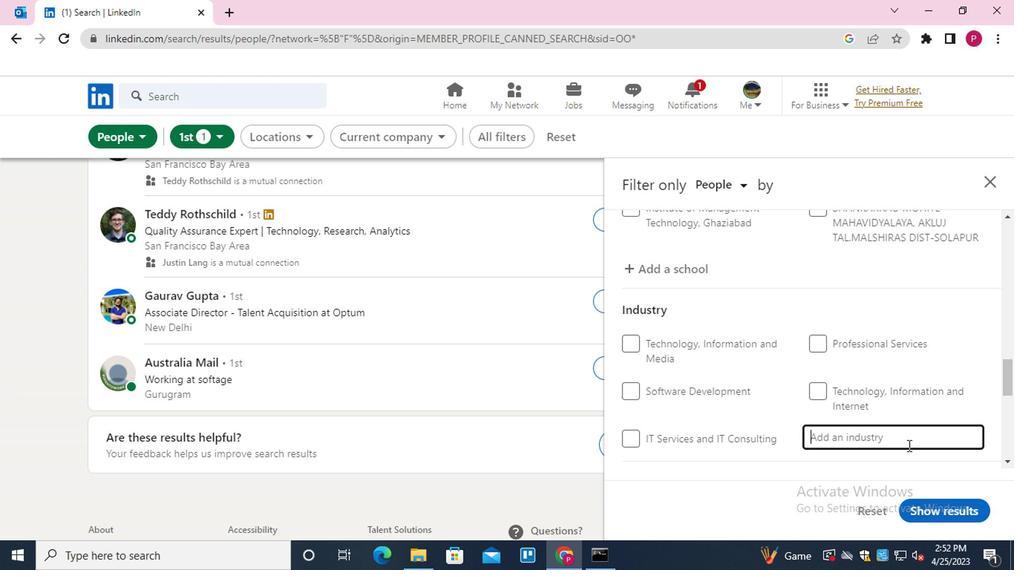 
Action: Key pressed <Key.shift><Key.shift><Key.shift>HEALTH
Screenshot: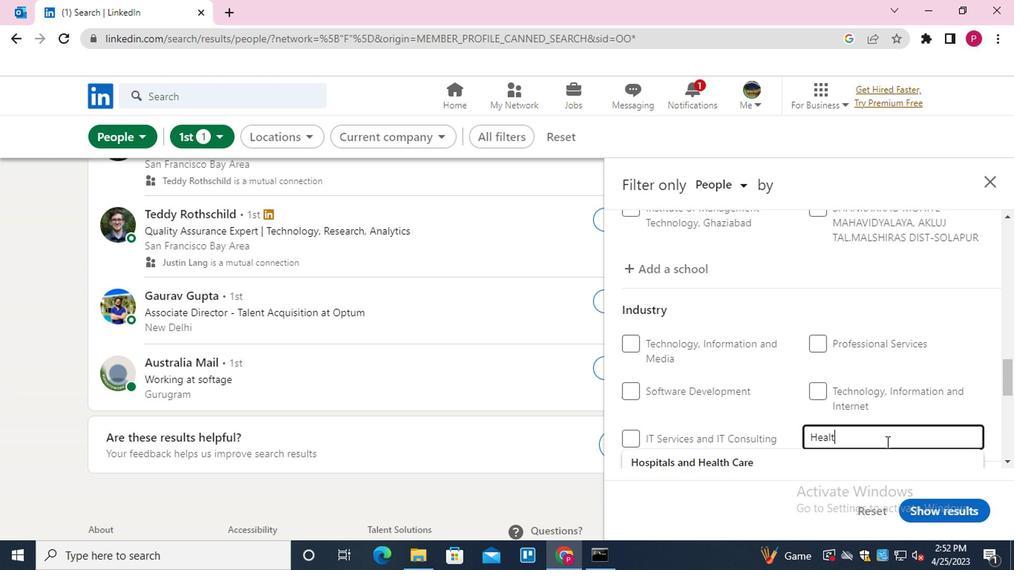 
Action: Mouse moved to (752, 353)
Screenshot: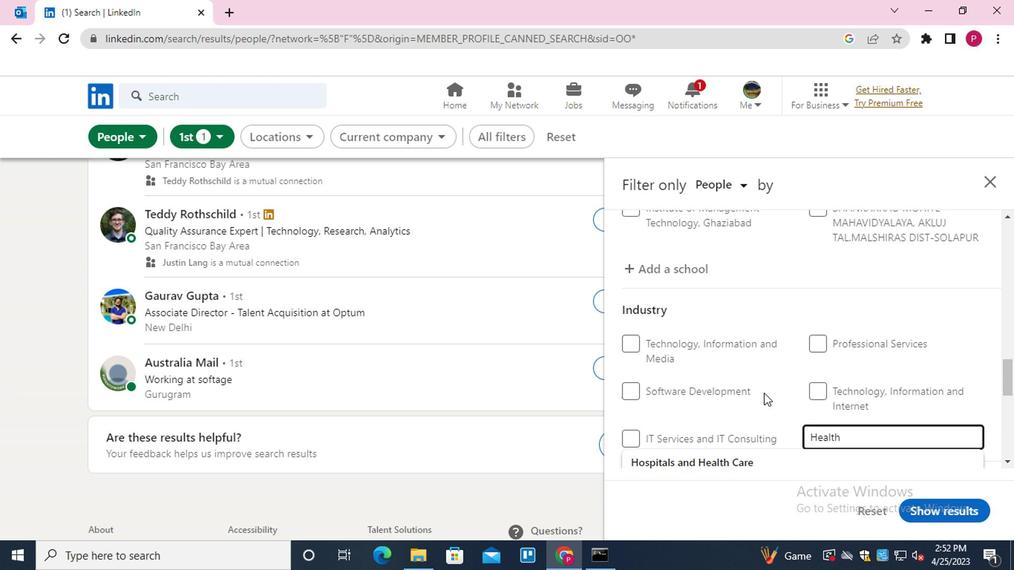 
Action: Mouse scrolled (752, 352) with delta (0, 0)
Screenshot: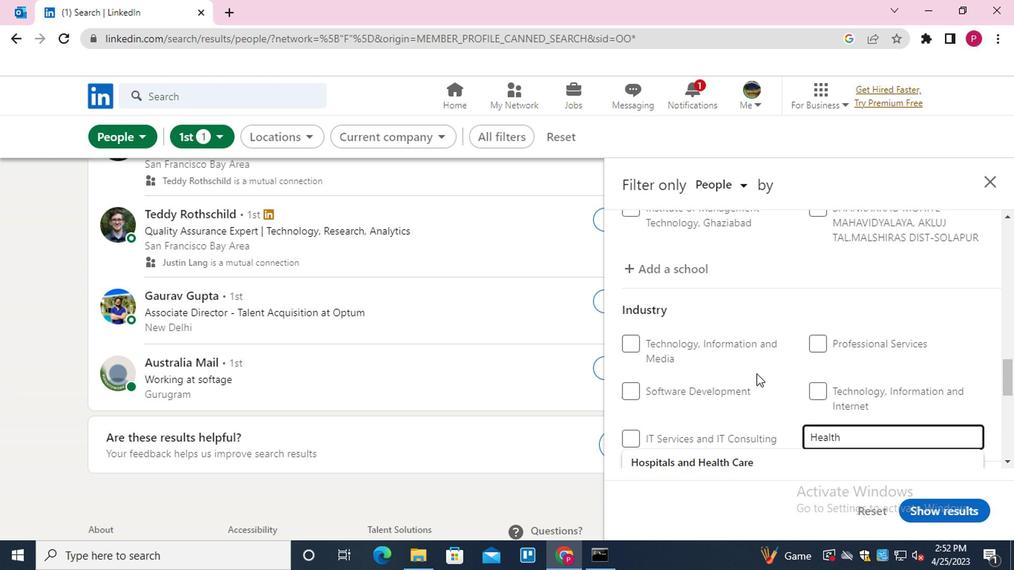 
Action: Mouse moved to (752, 352)
Screenshot: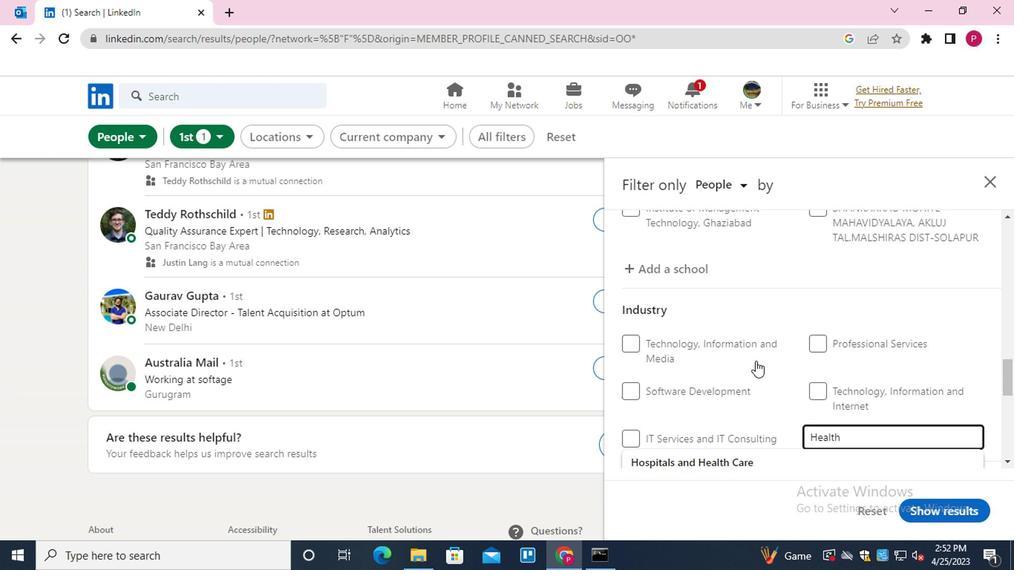 
Action: Mouse scrolled (752, 351) with delta (0, -1)
Screenshot: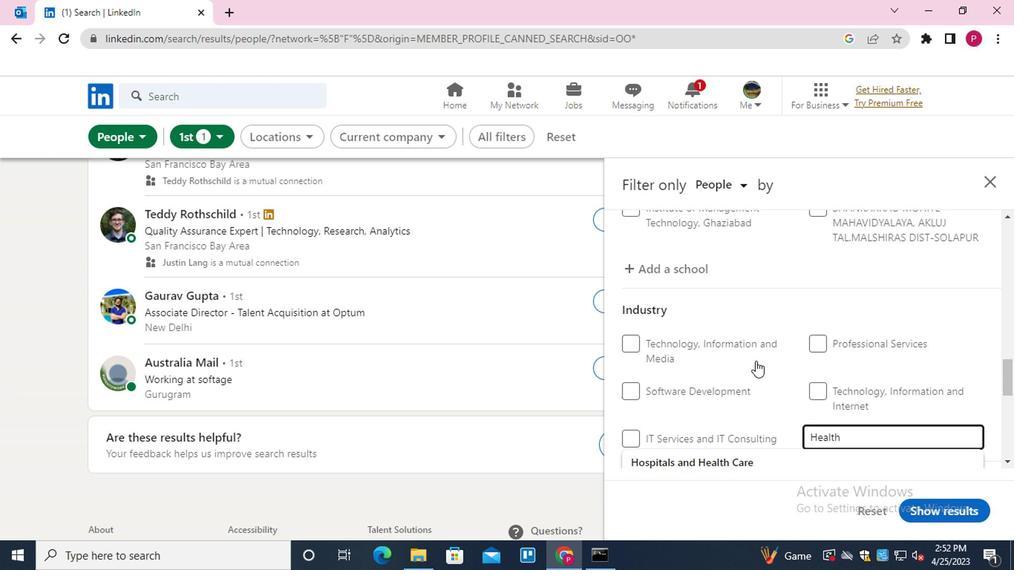 
Action: Mouse moved to (745, 406)
Screenshot: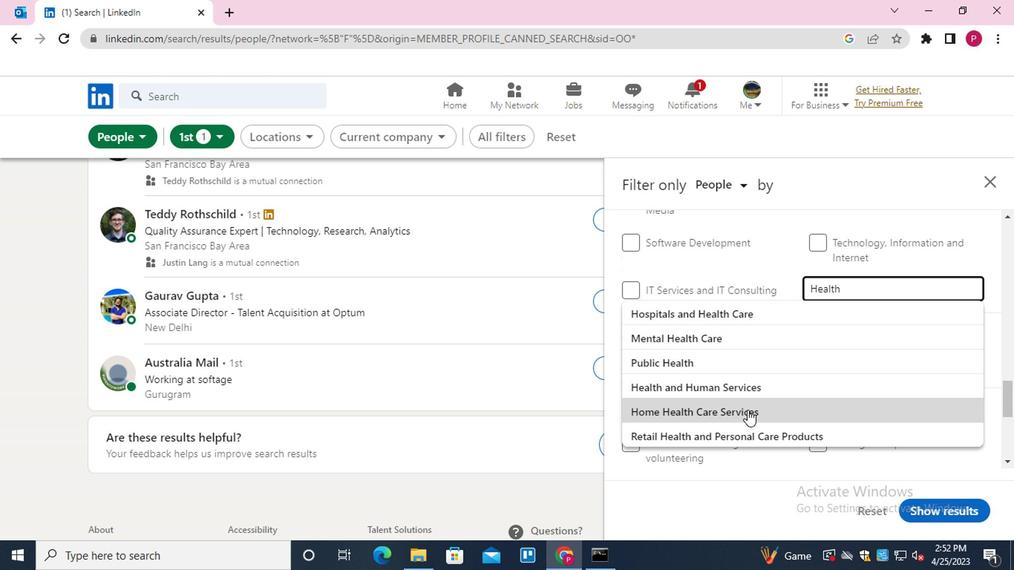 
Action: Mouse pressed left at (745, 406)
Screenshot: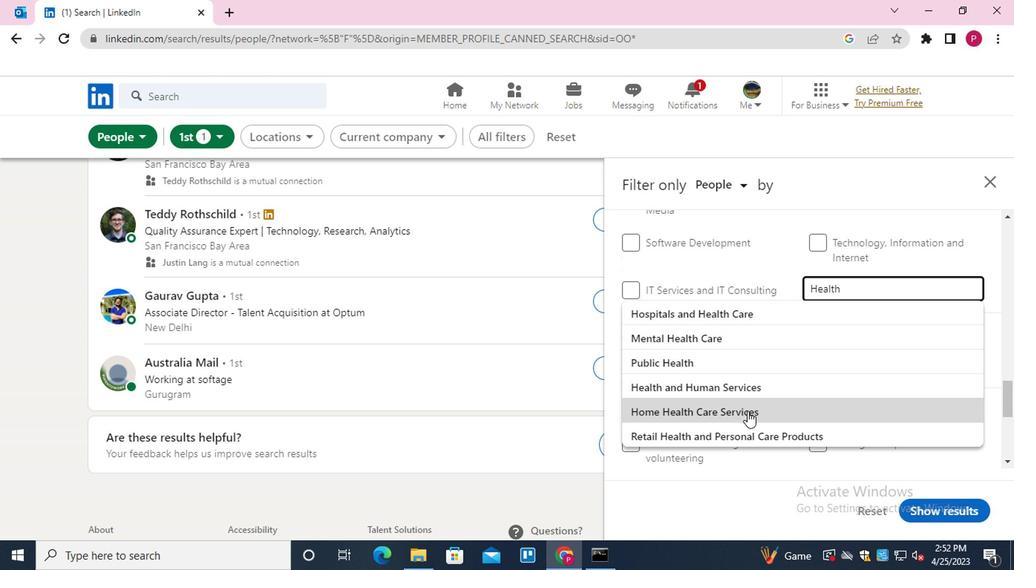 
Action: Mouse moved to (732, 341)
Screenshot: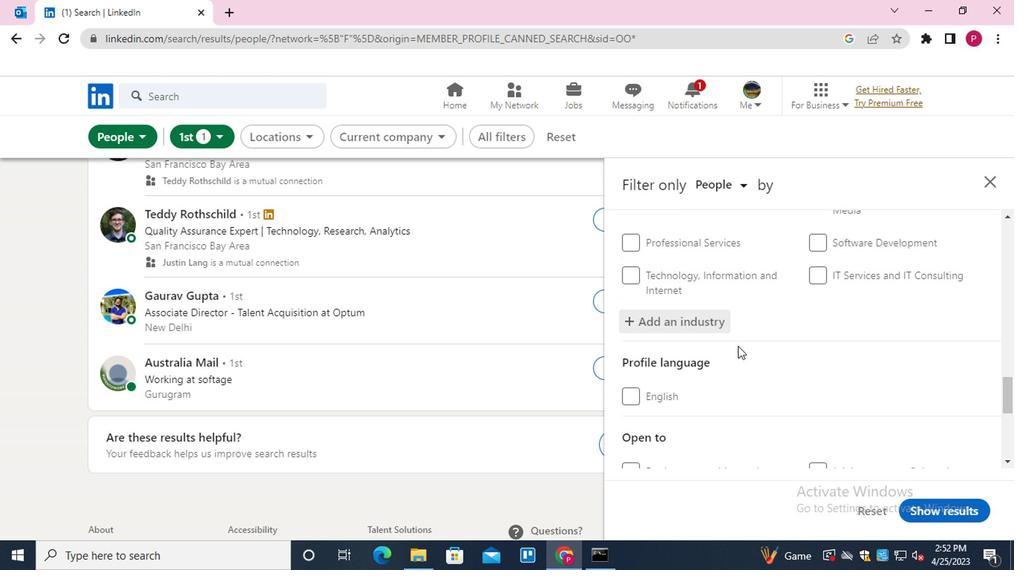 
Action: Mouse scrolled (732, 340) with delta (0, 0)
Screenshot: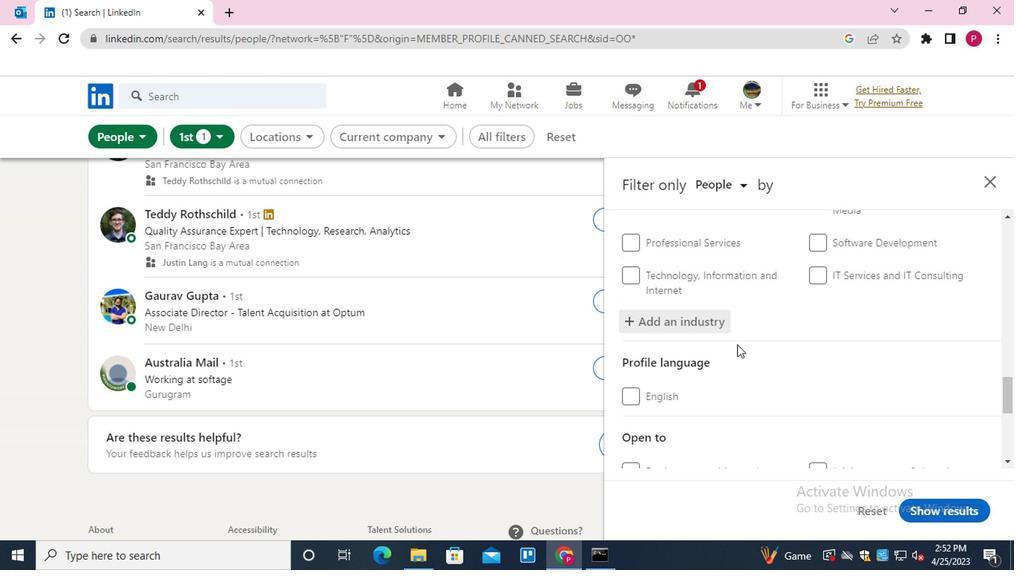 
Action: Mouse scrolled (732, 340) with delta (0, 0)
Screenshot: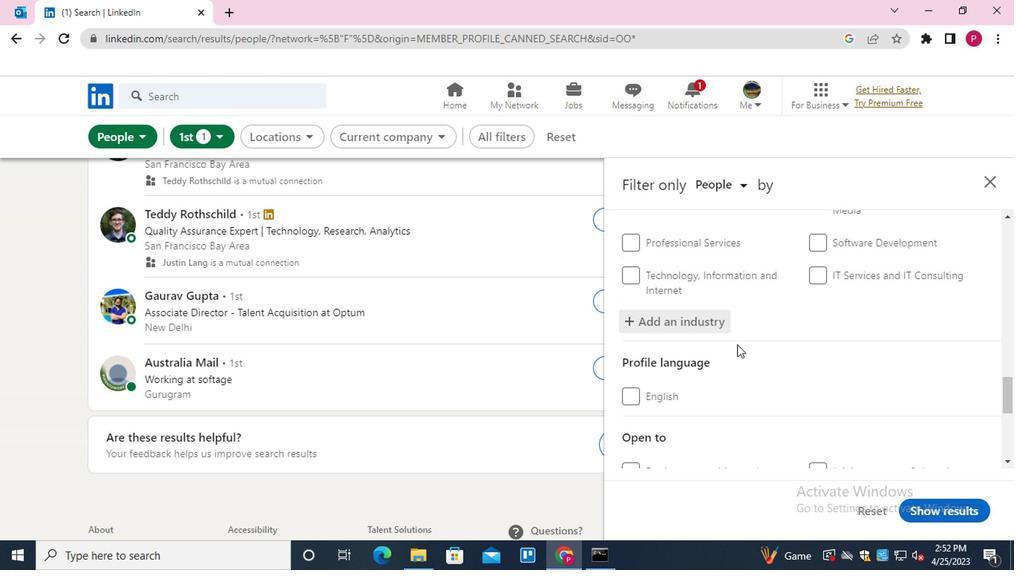 
Action: Mouse moved to (629, 244)
Screenshot: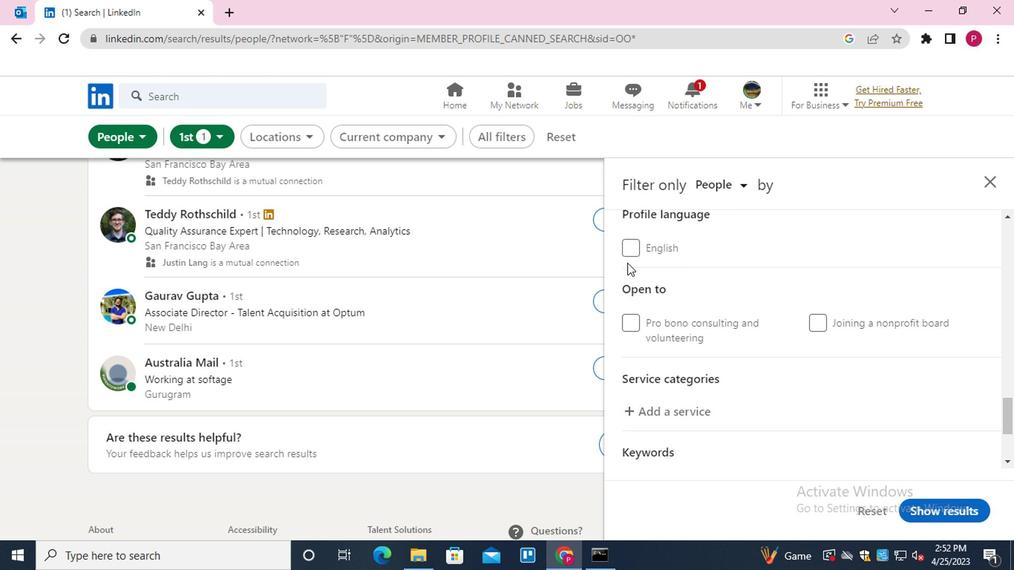 
Action: Mouse pressed left at (629, 244)
Screenshot: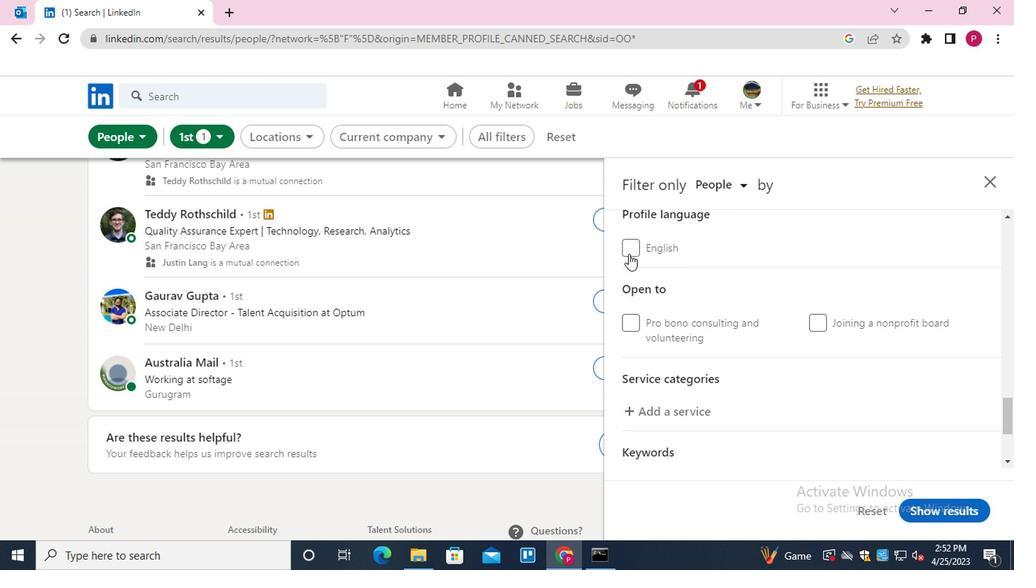 
Action: Mouse moved to (660, 355)
Screenshot: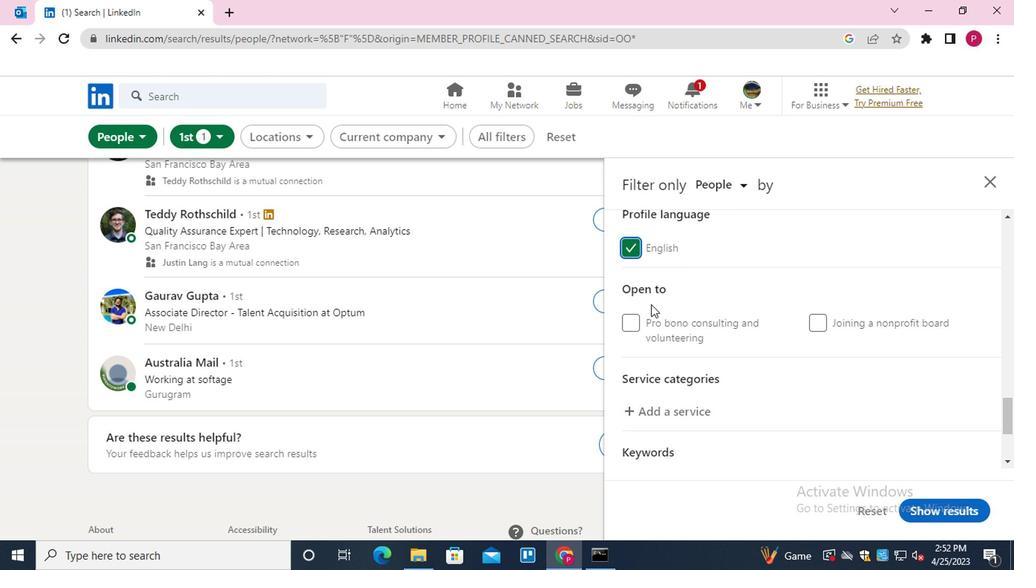 
Action: Mouse scrolled (660, 354) with delta (0, 0)
Screenshot: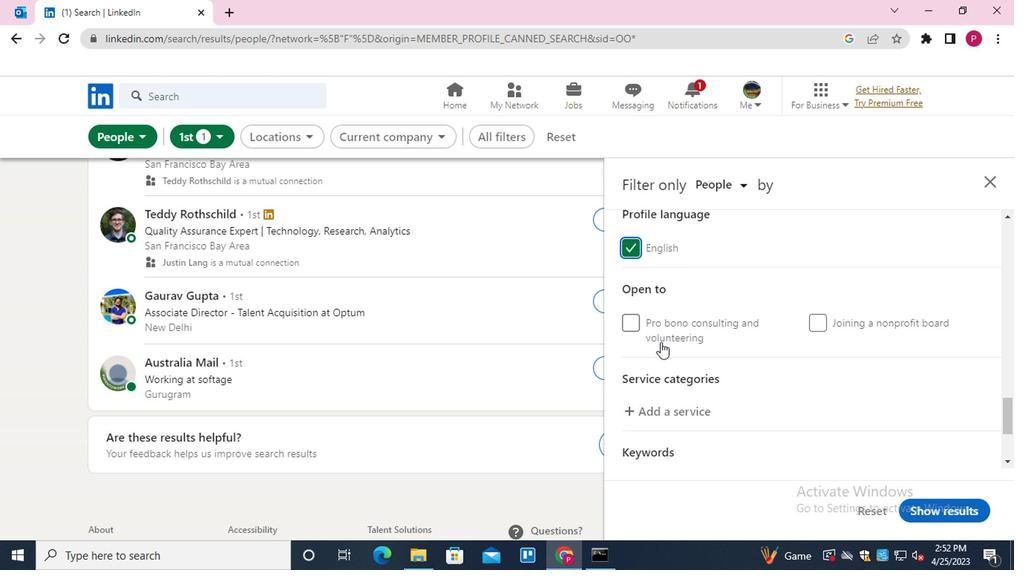 
Action: Mouse scrolled (660, 354) with delta (0, 0)
Screenshot: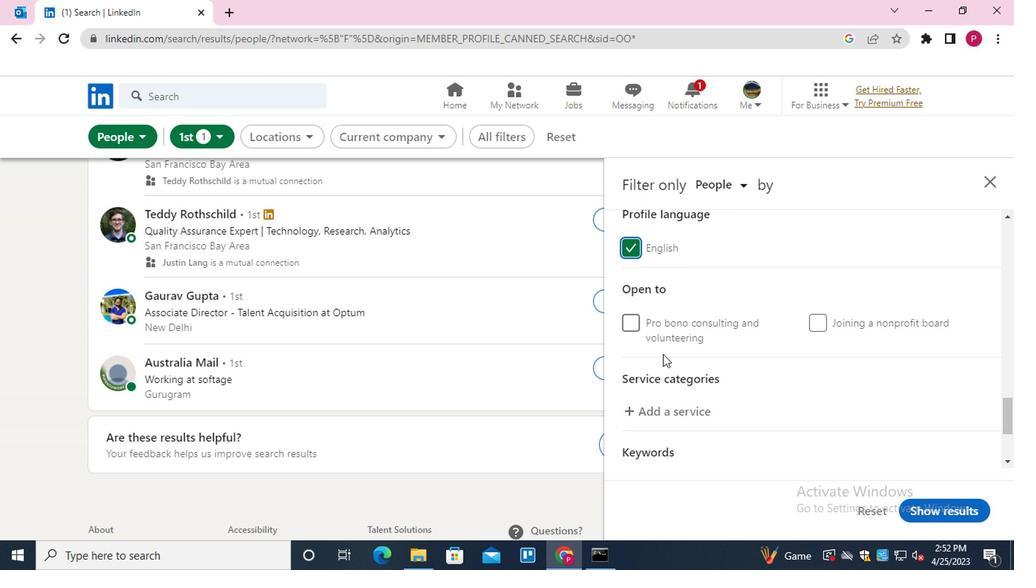 
Action: Mouse moved to (671, 262)
Screenshot: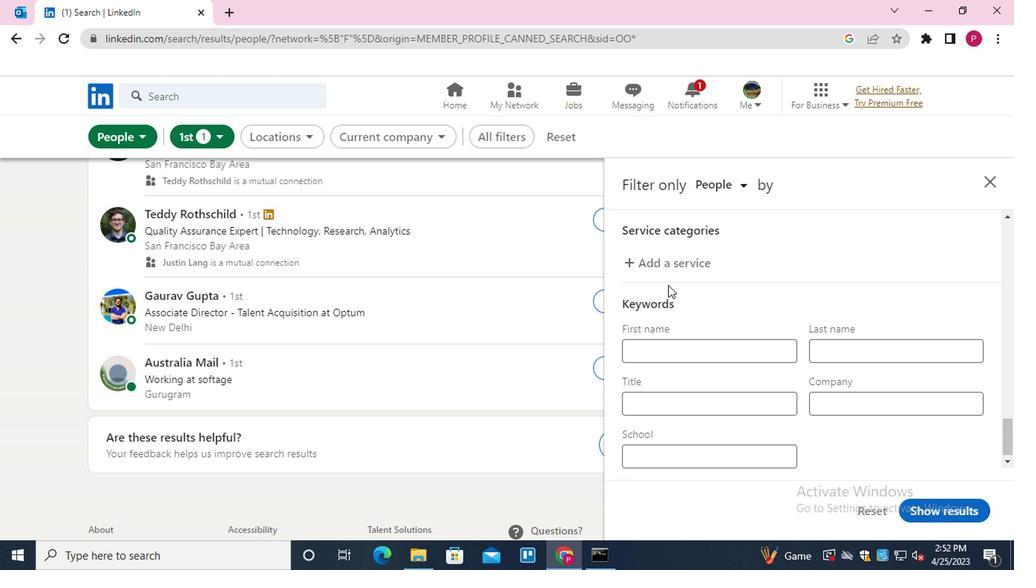 
Action: Mouse pressed left at (671, 262)
Screenshot: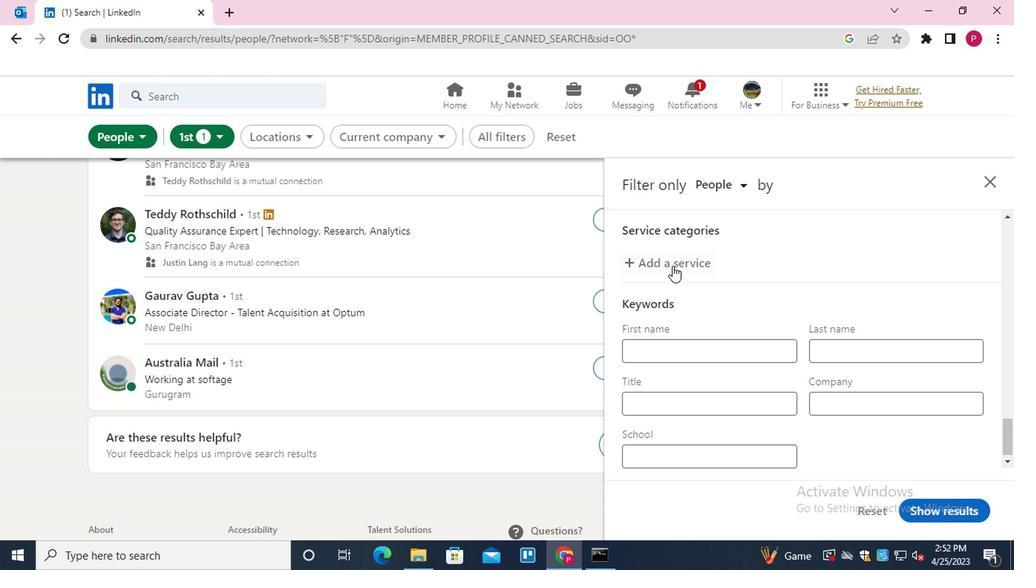 
Action: Key pressed <Key.shift><Key.shift><Key.shift><Key.shift><Key.shift><Key.shift><Key.shift><Key.shift><Key.shift><Key.shift><Key.shift>CUSTOMER
Screenshot: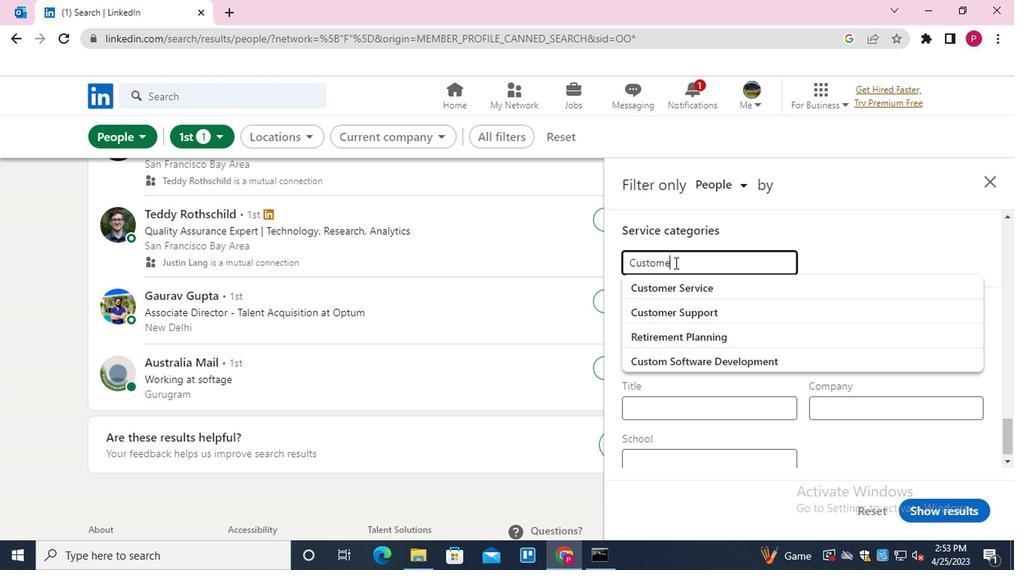 
Action: Mouse moved to (700, 310)
Screenshot: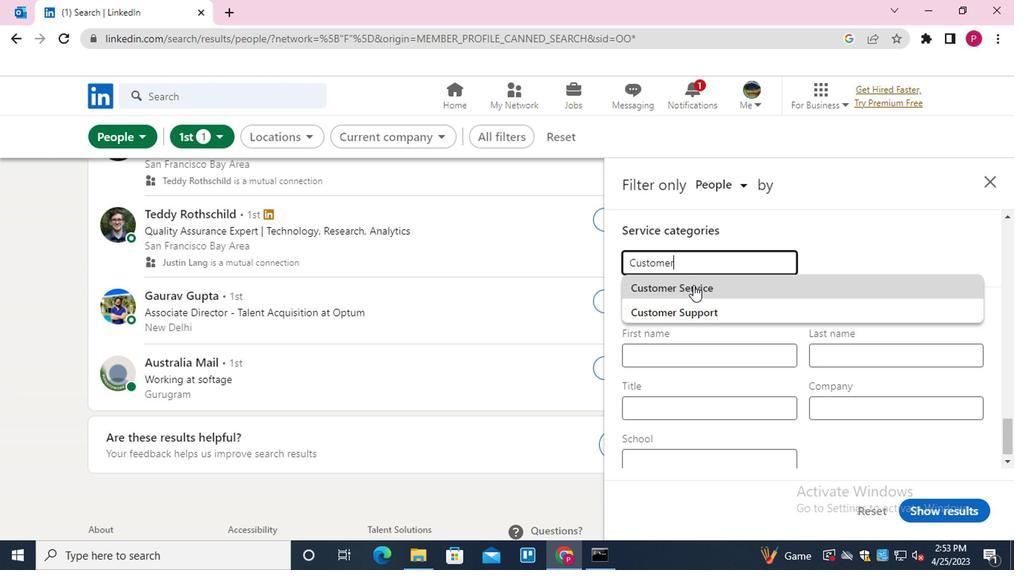 
Action: Mouse pressed left at (700, 310)
Screenshot: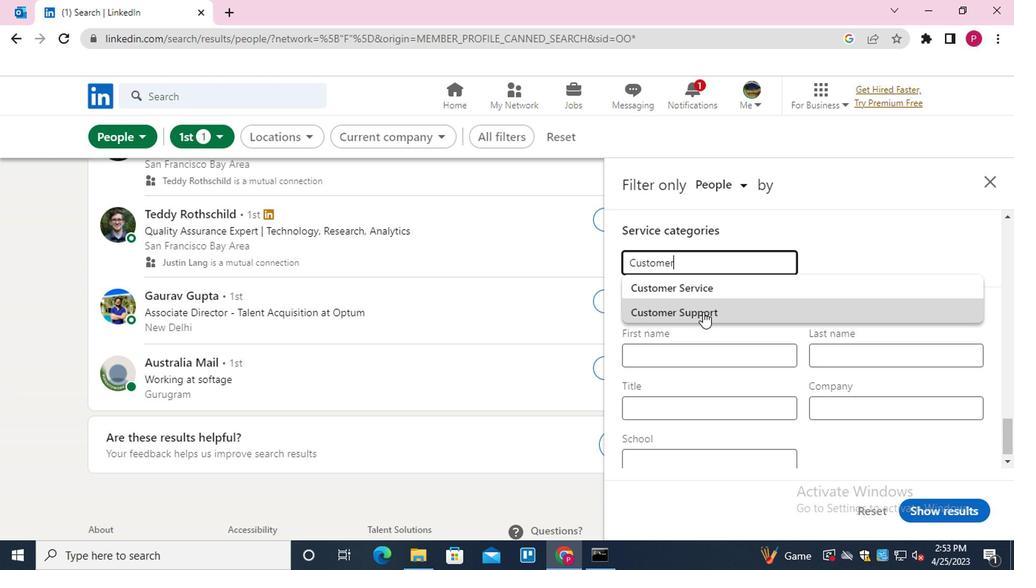 
Action: Mouse moved to (673, 406)
Screenshot: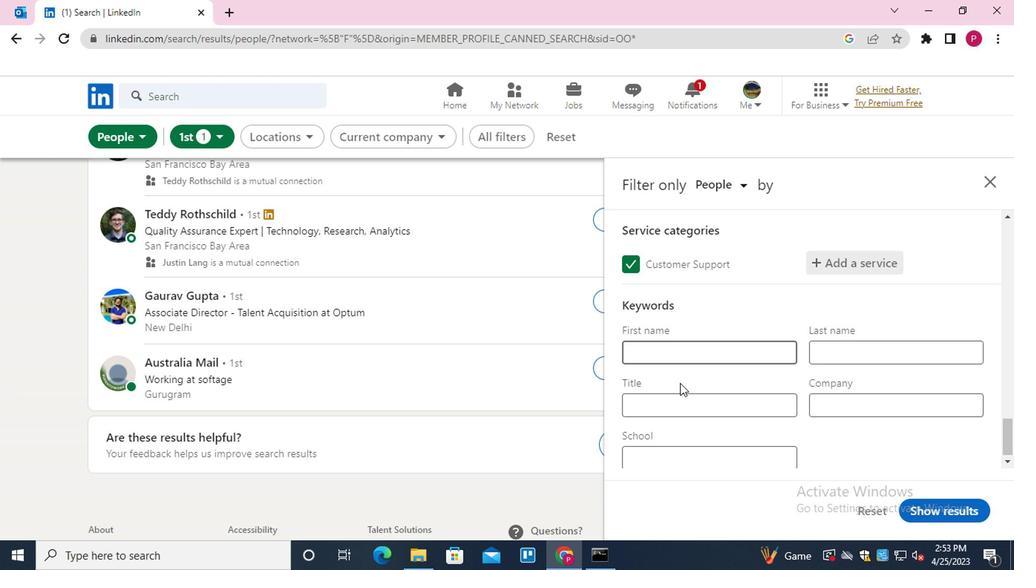 
Action: Mouse pressed left at (673, 406)
Screenshot: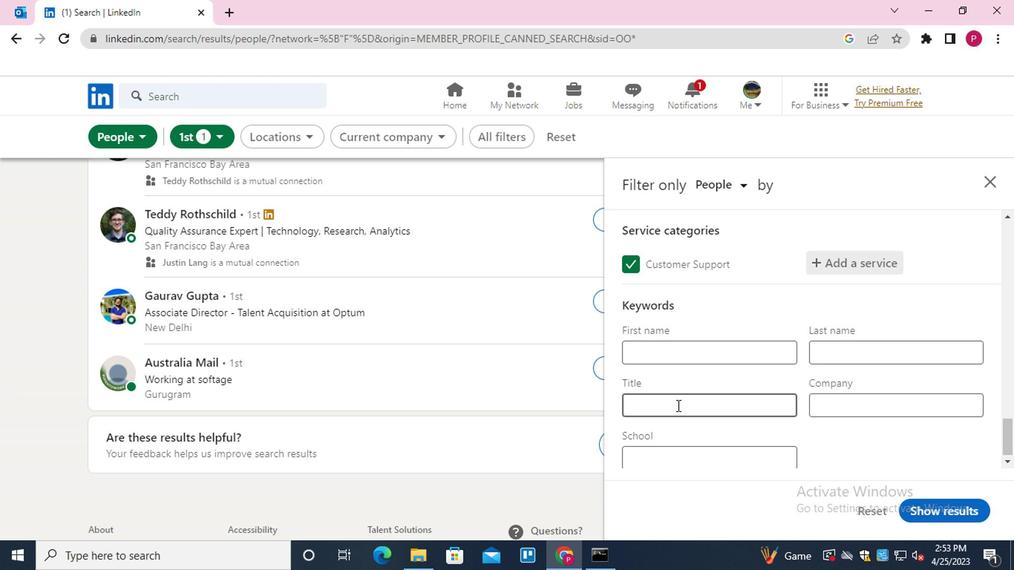 
Action: Mouse moved to (673, 406)
Screenshot: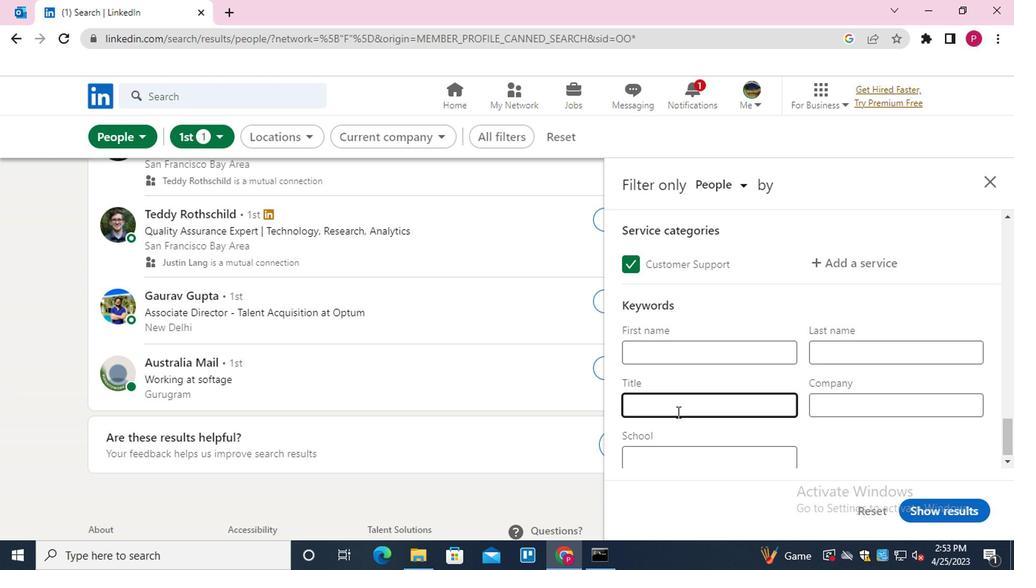 
Action: Key pressed <Key.shift><Key.shift><Key.shift><Key.shift><Key.shift><Key.shift><Key.shift><Key.shift><Key.shift>CUSTOMER<Key.space><Key.shift>CARE<Key.space><Key.shift>ASSOCIATE
Screenshot: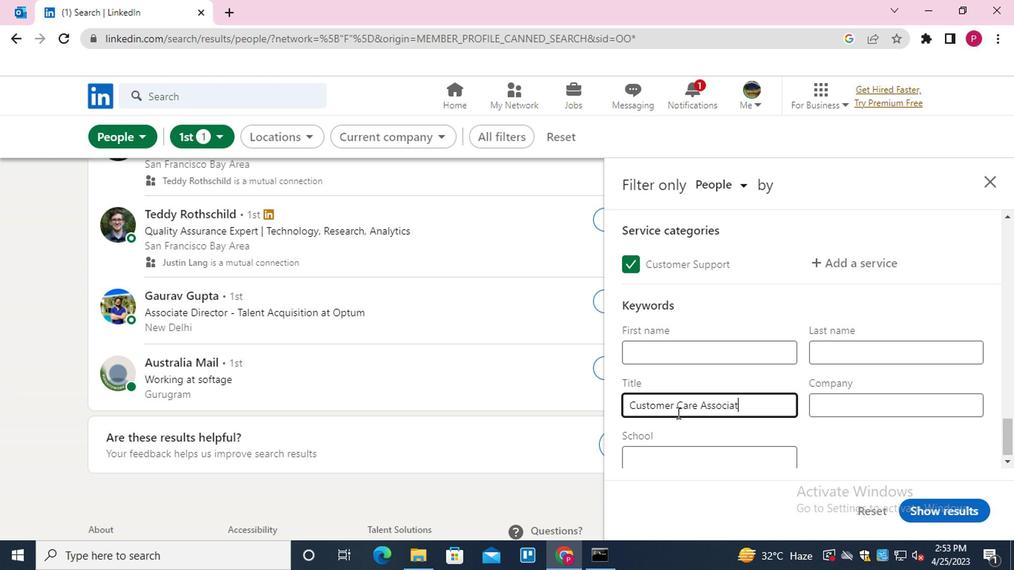 
Action: Mouse moved to (969, 502)
Screenshot: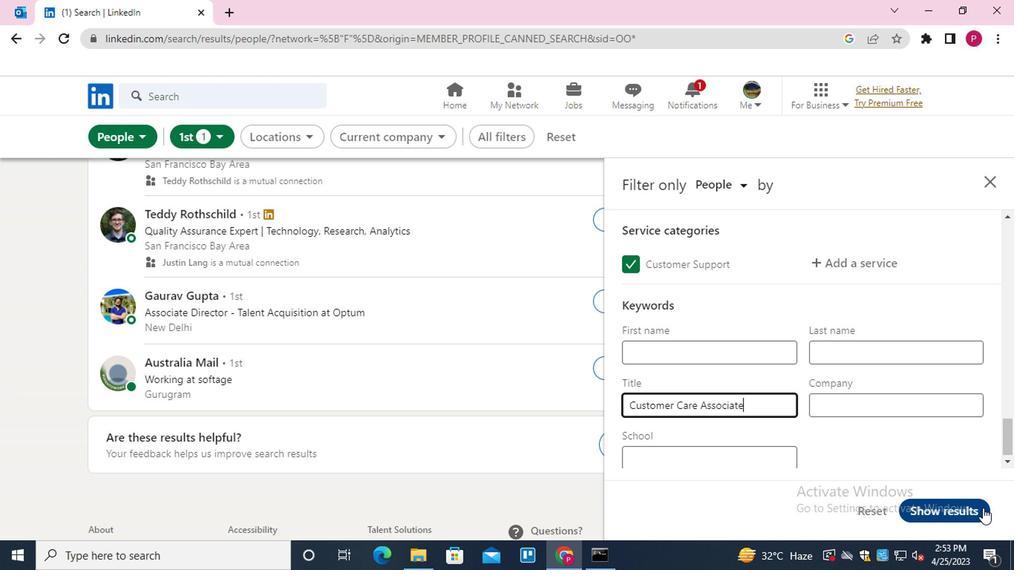 
Action: Mouse pressed left at (969, 502)
Screenshot: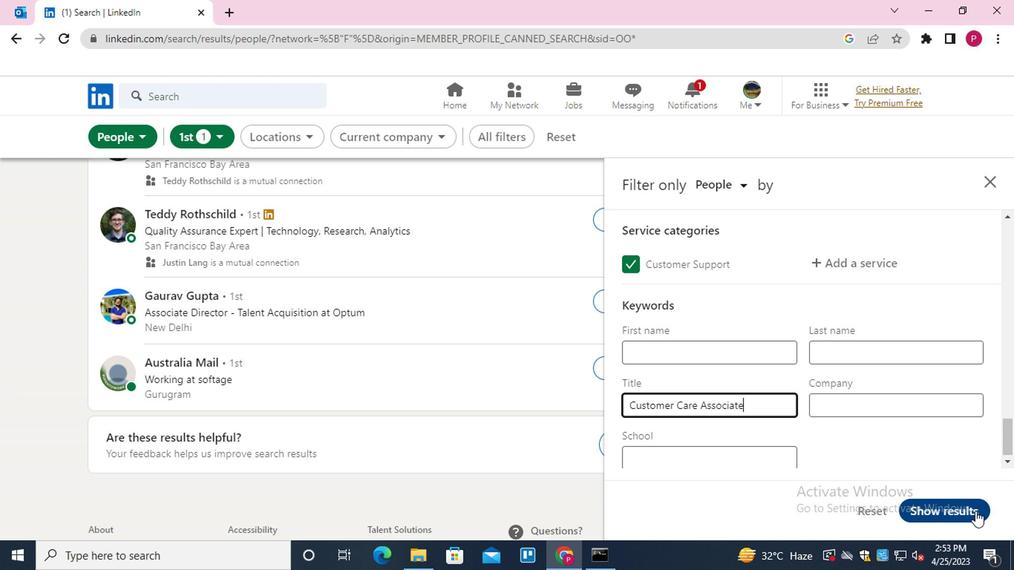 
Action: Mouse moved to (495, 331)
Screenshot: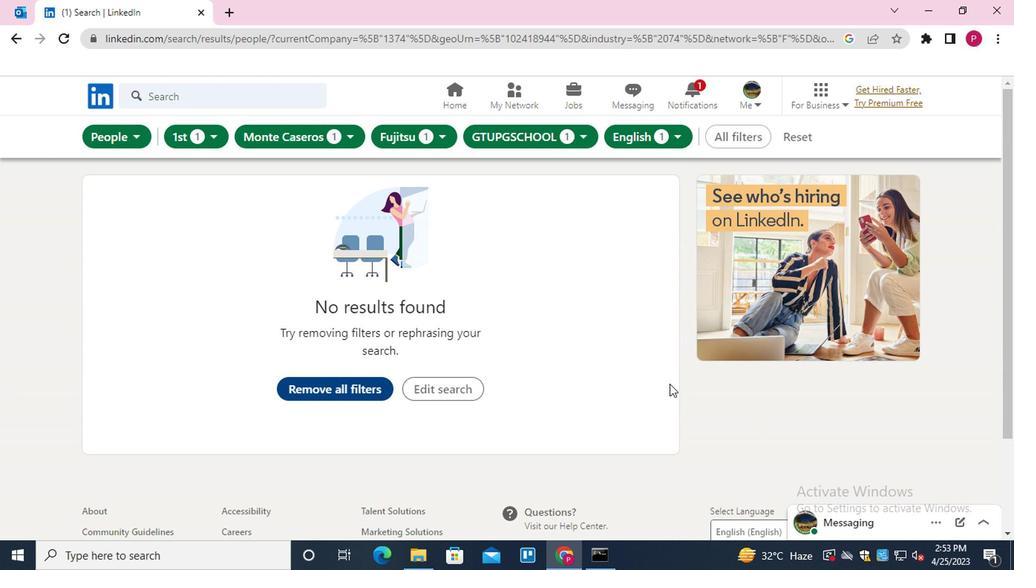 
